 Task: Find connections with filter location Kushtia with filter topic #sharktankwith filter profile language Potuguese with filter current company PageGroup with filter school Patna Science College with filter industry Coal Mining with filter service category Copywriting with filter keywords title Test Scorer
Action: Mouse moved to (475, 95)
Screenshot: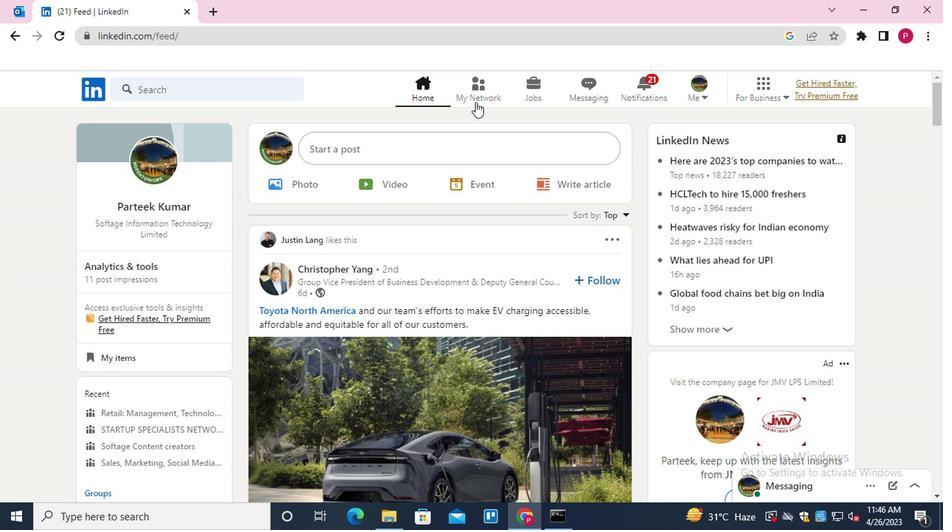 
Action: Mouse pressed left at (475, 95)
Screenshot: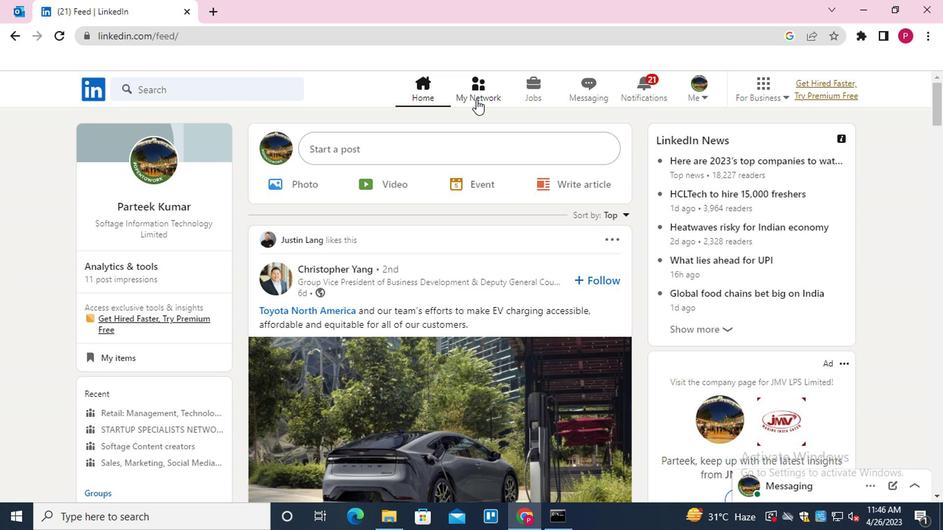 
Action: Mouse moved to (187, 168)
Screenshot: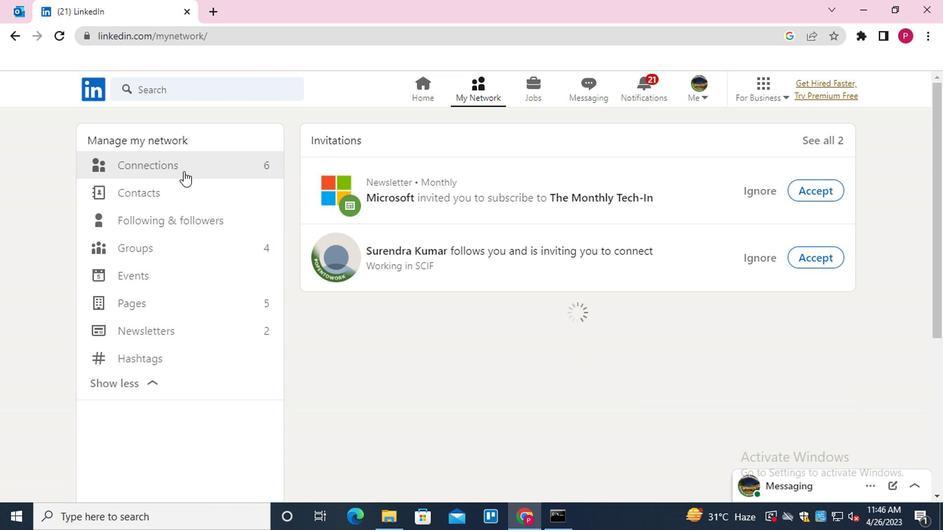 
Action: Mouse pressed left at (187, 168)
Screenshot: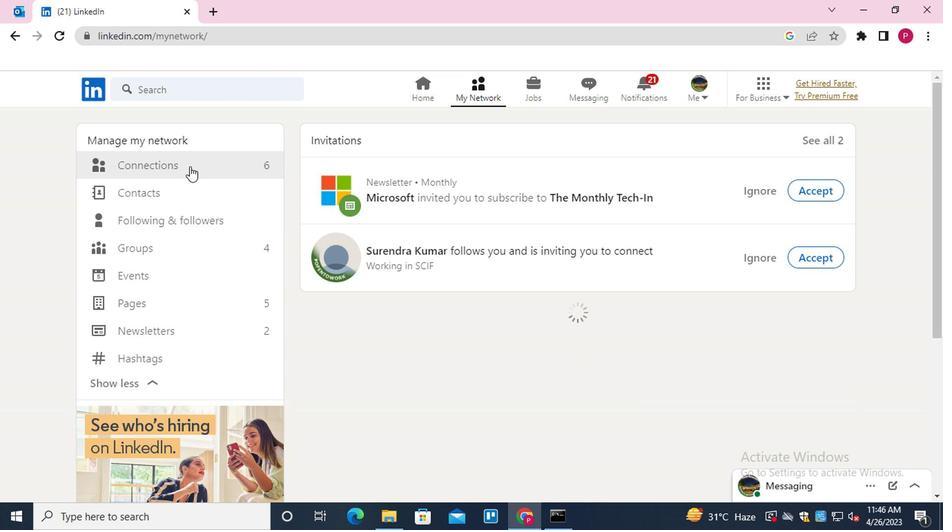 
Action: Mouse moved to (562, 163)
Screenshot: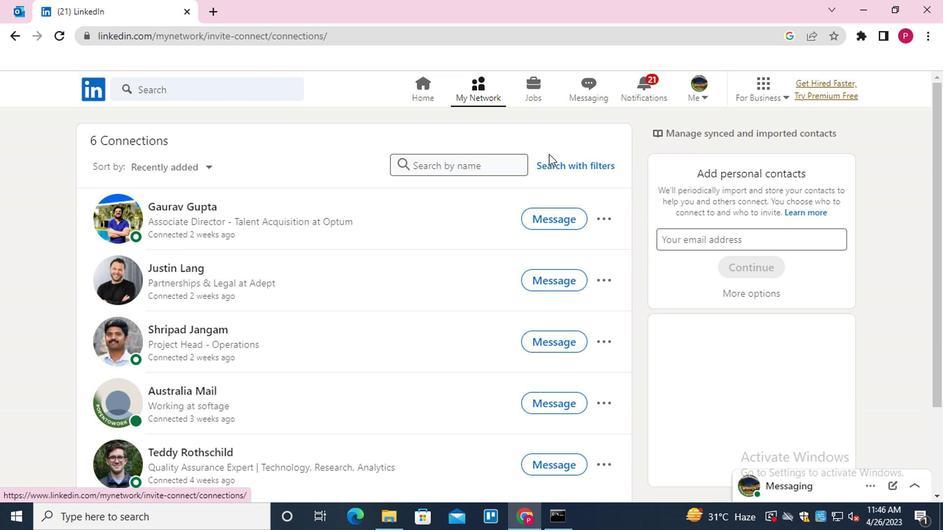 
Action: Mouse pressed left at (562, 163)
Screenshot: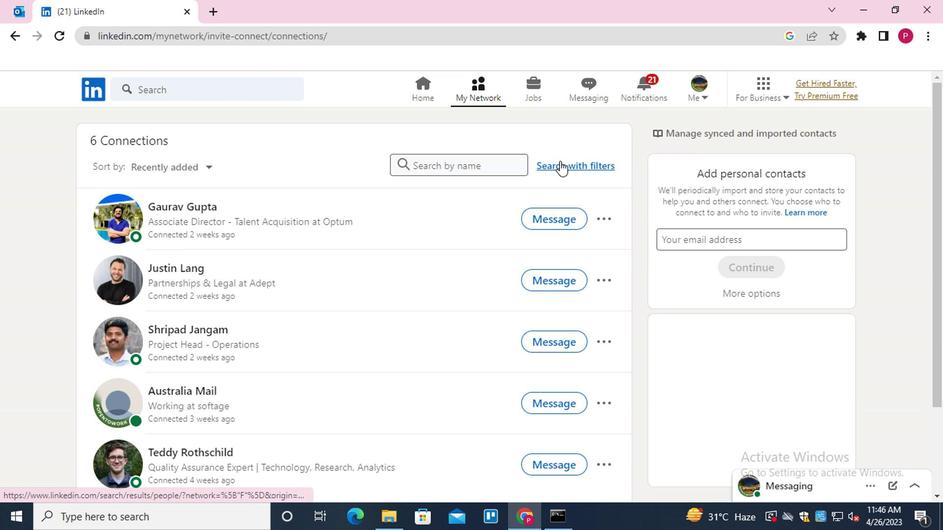 
Action: Mouse moved to (452, 130)
Screenshot: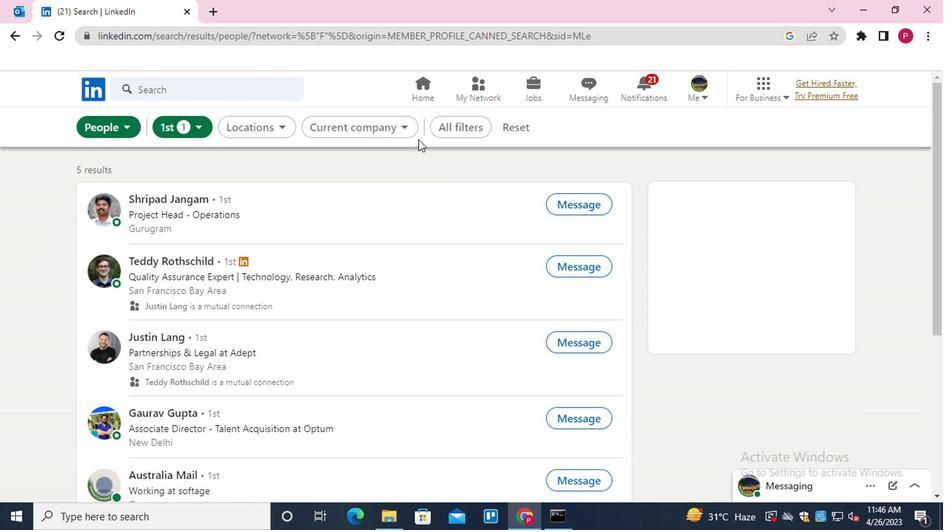 
Action: Mouse pressed left at (452, 130)
Screenshot: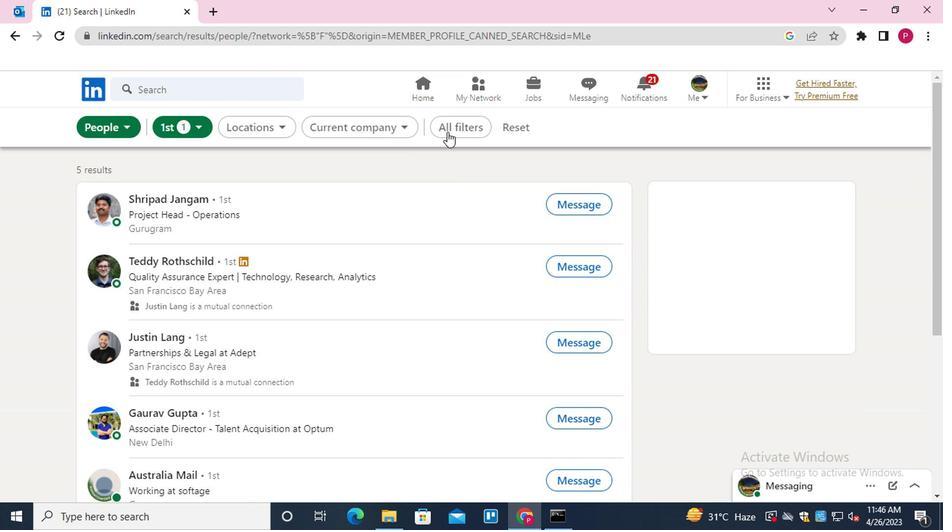
Action: Mouse moved to (737, 319)
Screenshot: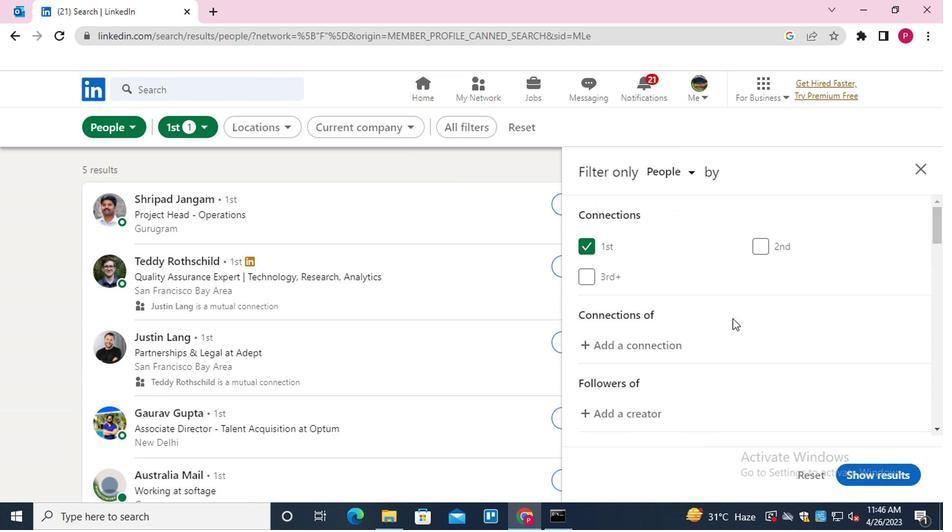 
Action: Mouse scrolled (737, 318) with delta (0, 0)
Screenshot: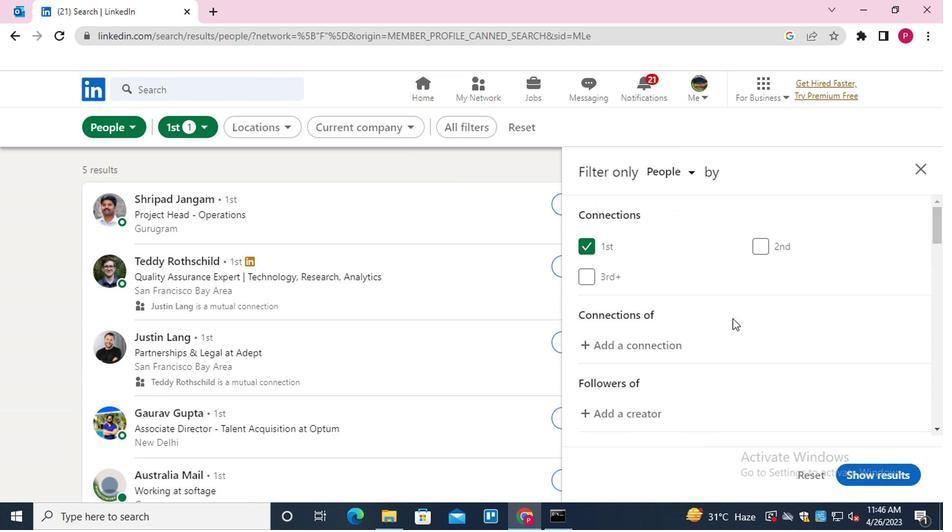 
Action: Mouse scrolled (737, 318) with delta (0, 0)
Screenshot: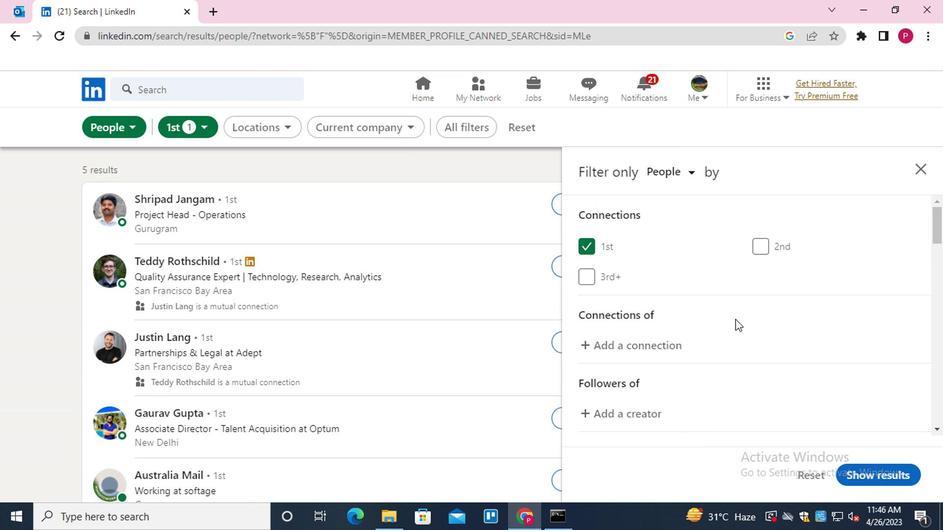 
Action: Mouse moved to (805, 375)
Screenshot: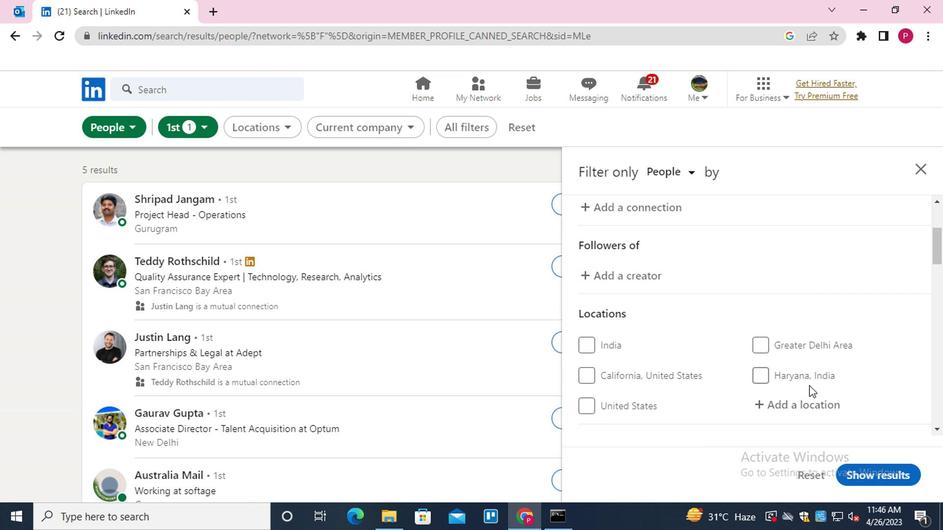 
Action: Mouse scrolled (805, 375) with delta (0, 0)
Screenshot: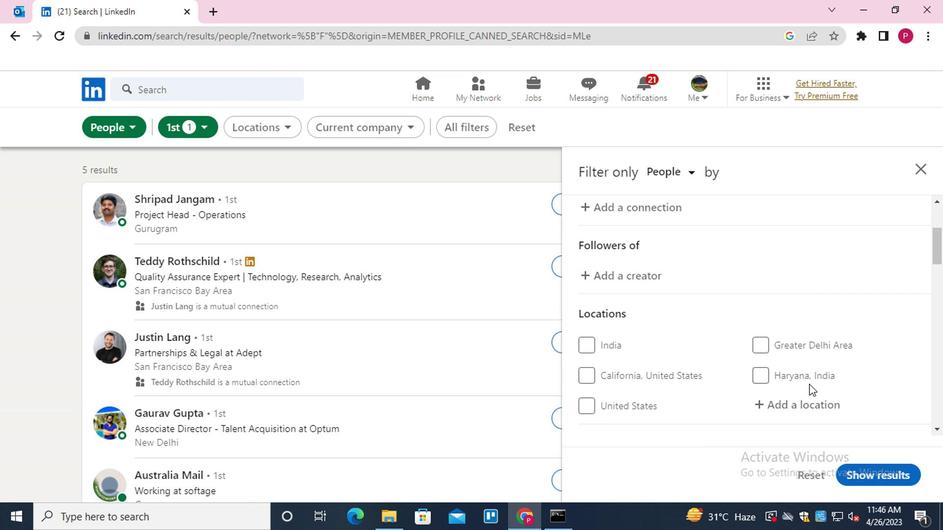 
Action: Mouse moved to (805, 371)
Screenshot: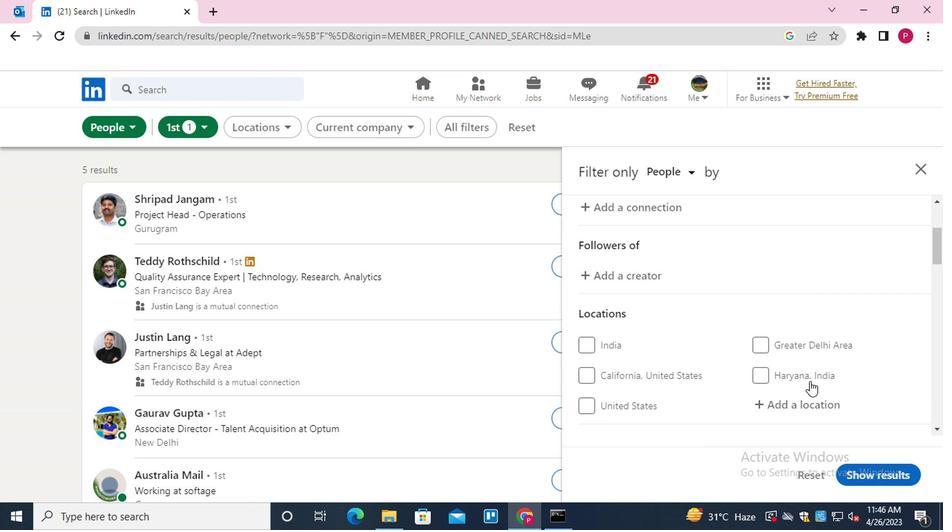 
Action: Mouse scrolled (805, 370) with delta (0, 0)
Screenshot: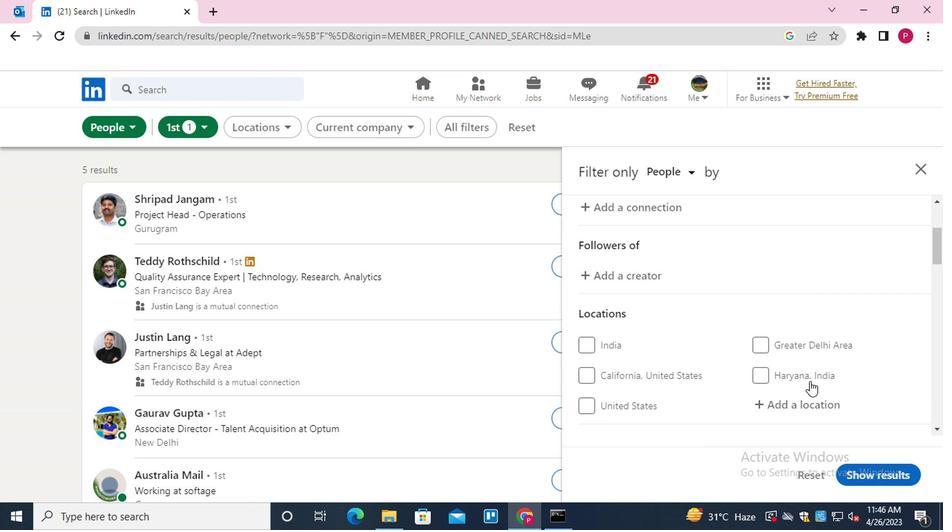 
Action: Mouse moved to (788, 263)
Screenshot: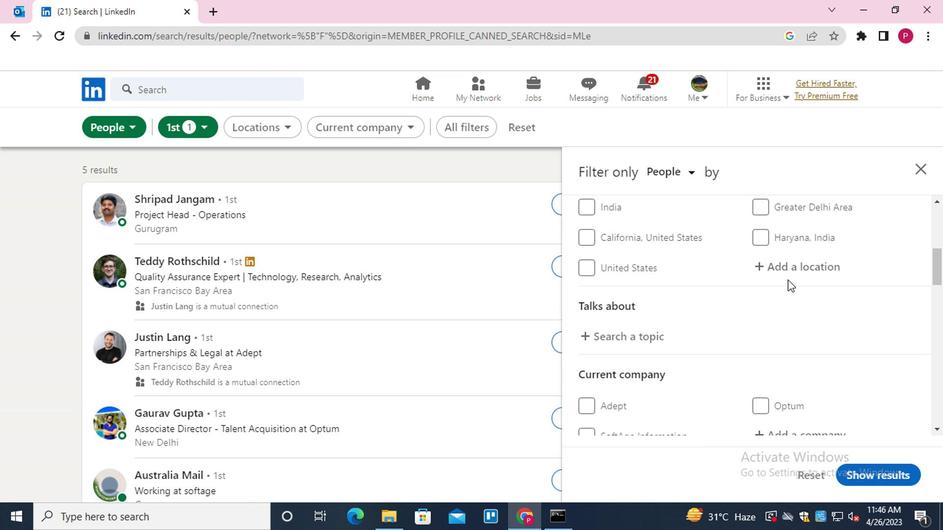 
Action: Mouse pressed left at (788, 263)
Screenshot: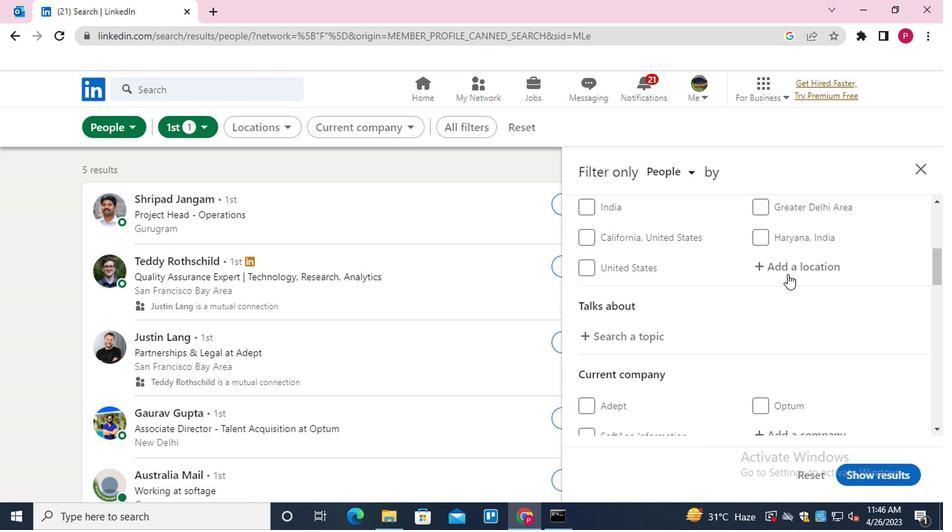 
Action: Mouse moved to (788, 263)
Screenshot: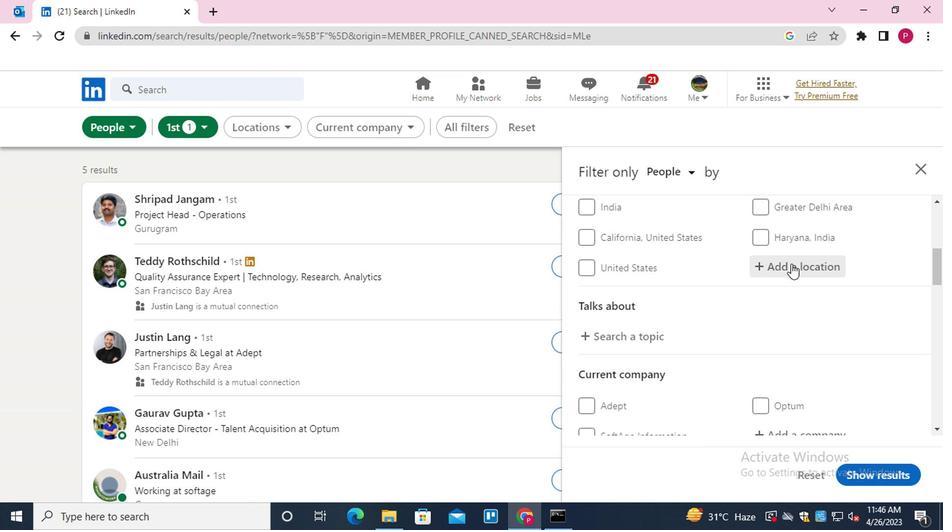 
Action: Key pressed <Key.shift><Key.shift>KUSHITA
Screenshot: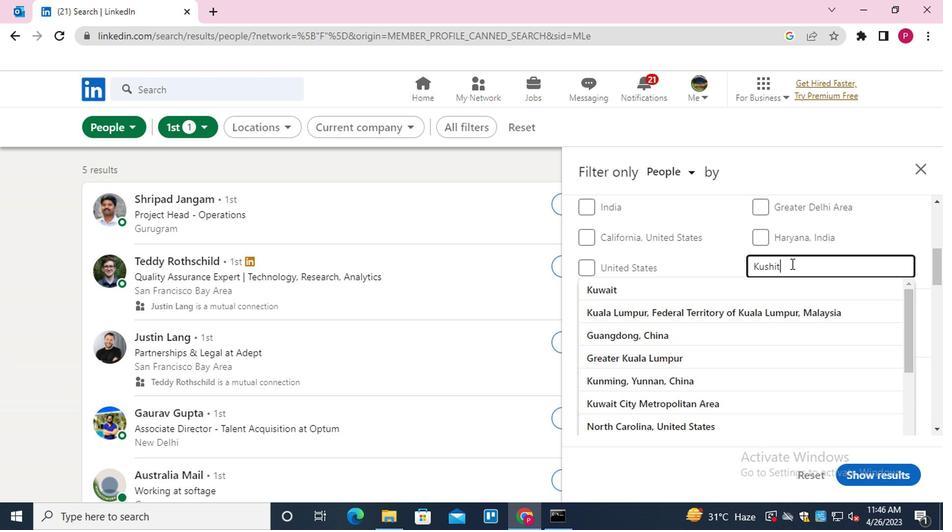 
Action: Mouse moved to (625, 338)
Screenshot: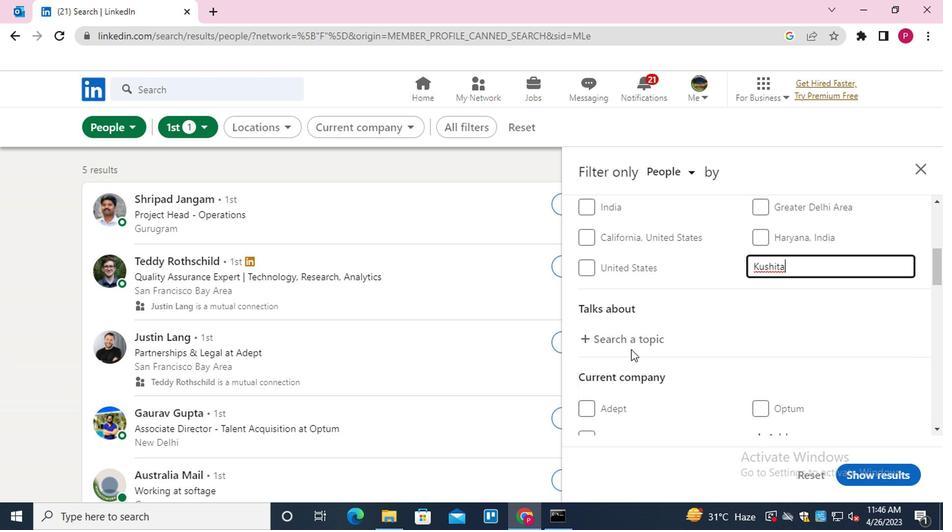 
Action: Mouse pressed left at (625, 338)
Screenshot: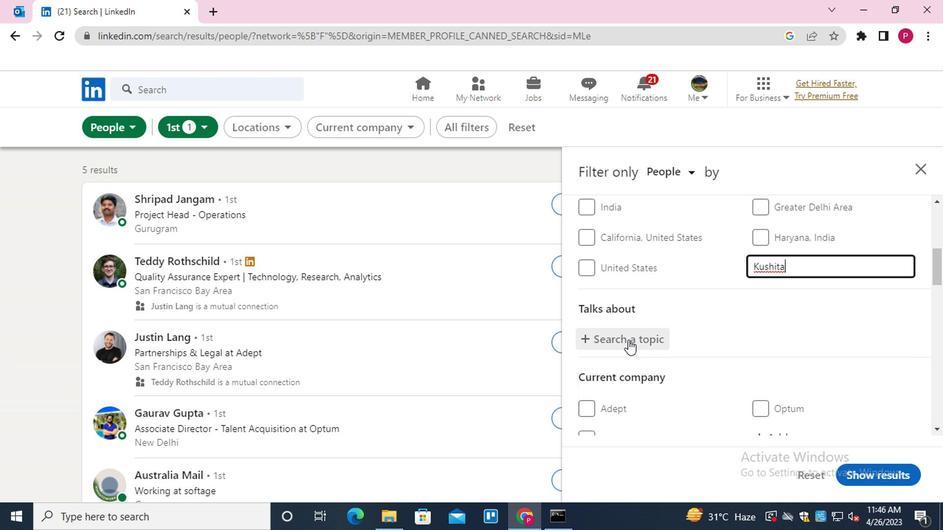 
Action: Key pressed SHARK<Key.down><Key.enter>
Screenshot: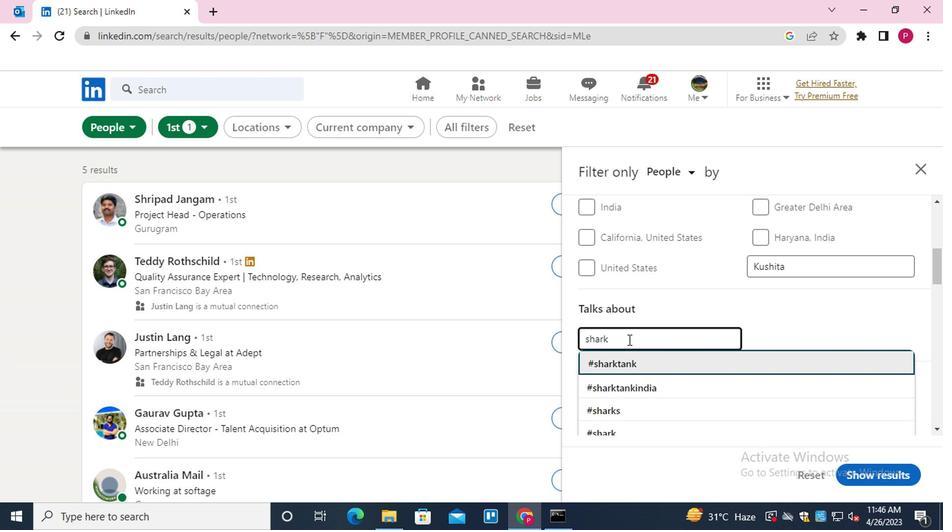 
Action: Mouse moved to (624, 336)
Screenshot: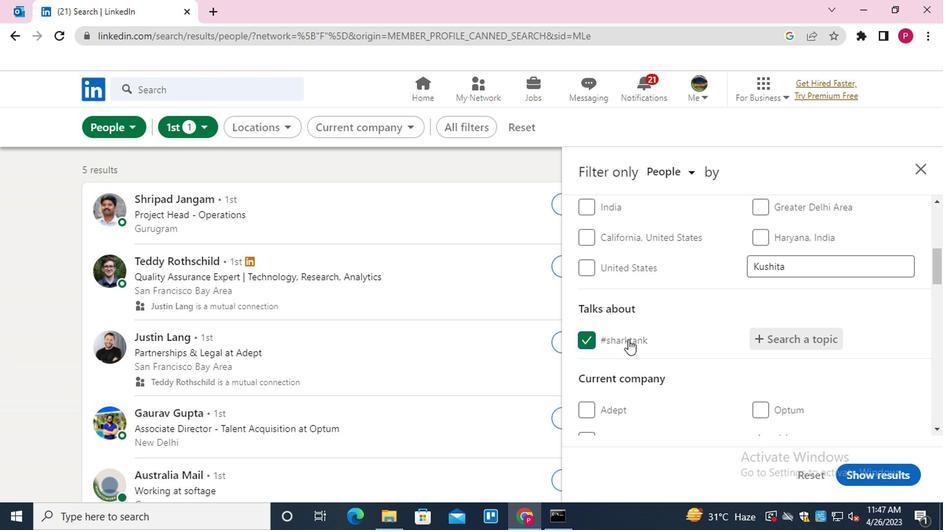 
Action: Mouse scrolled (624, 335) with delta (0, 0)
Screenshot: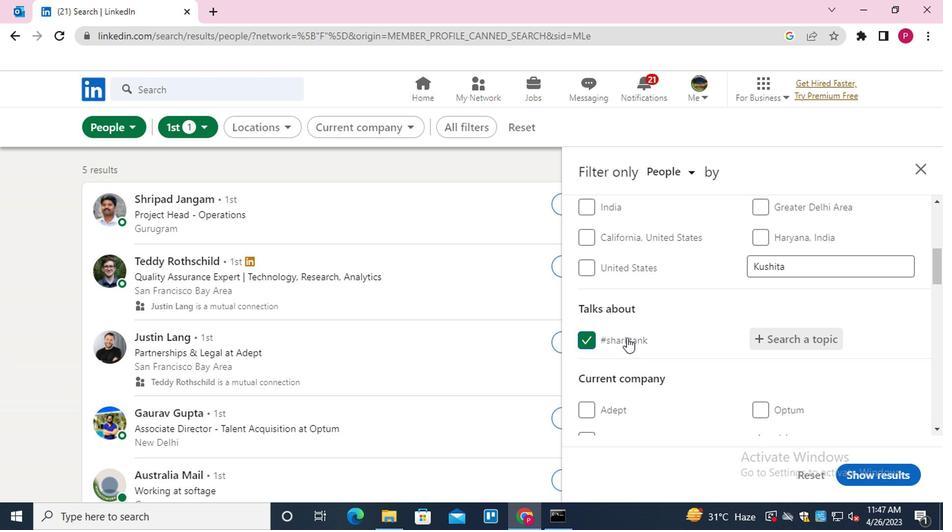 
Action: Mouse scrolled (624, 335) with delta (0, 0)
Screenshot: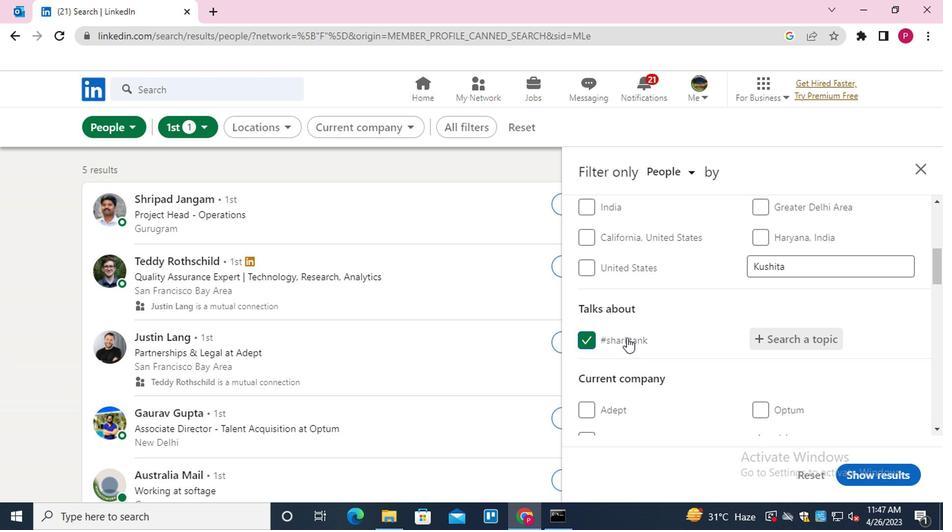
Action: Mouse moved to (786, 302)
Screenshot: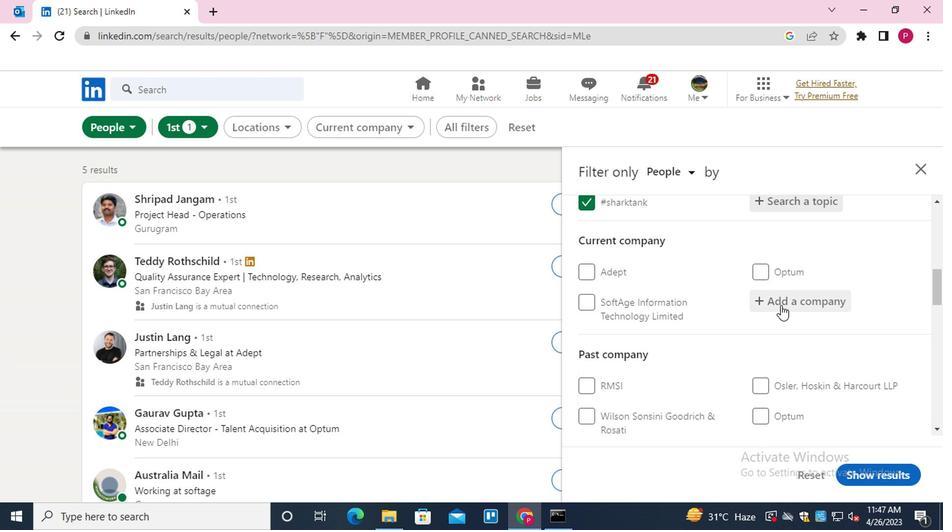 
Action: Mouse pressed left at (786, 302)
Screenshot: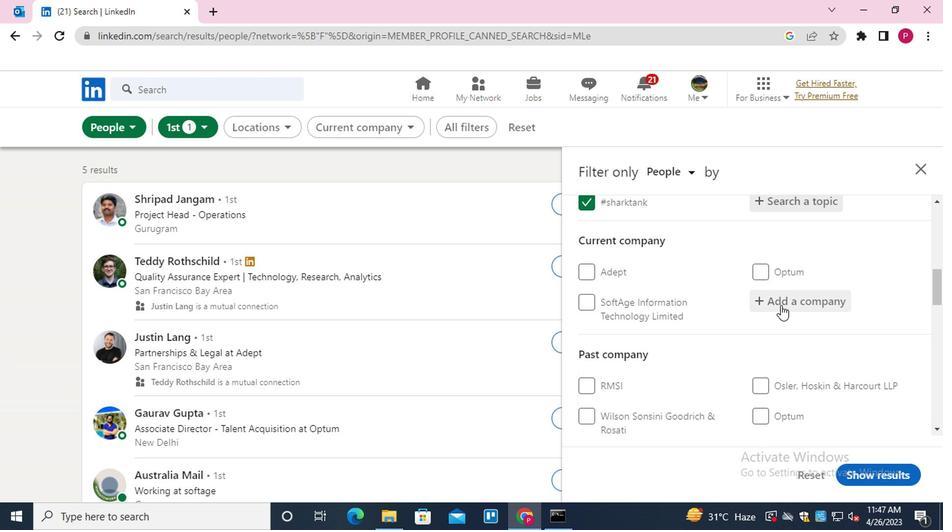 
Action: Mouse moved to (784, 303)
Screenshot: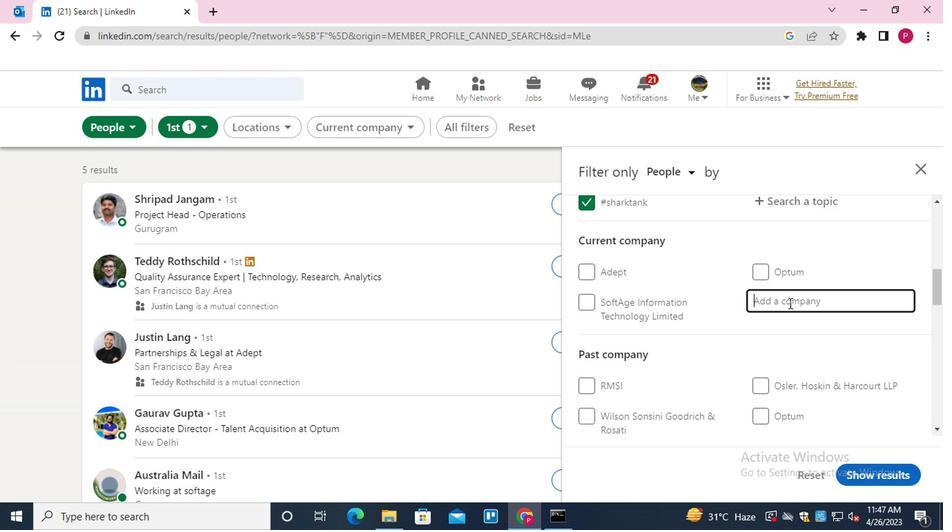
Action: Key pressed <Key.shift>PAGEGROUP<Key.down><Key.enter>
Screenshot: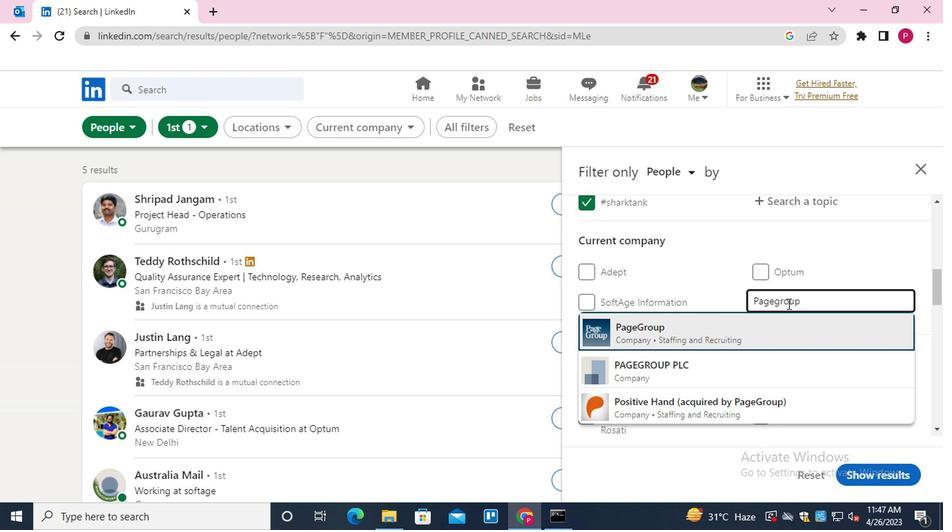 
Action: Mouse moved to (747, 300)
Screenshot: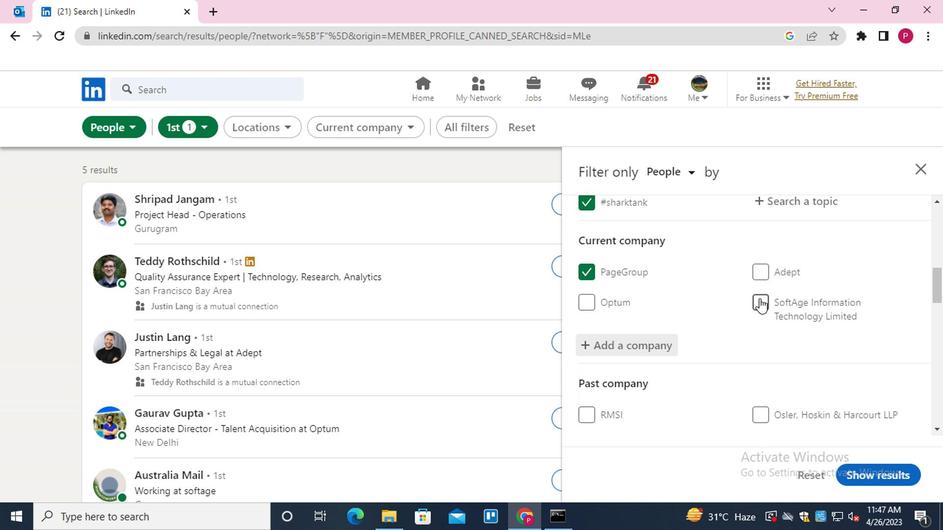 
Action: Mouse scrolled (747, 299) with delta (0, 0)
Screenshot: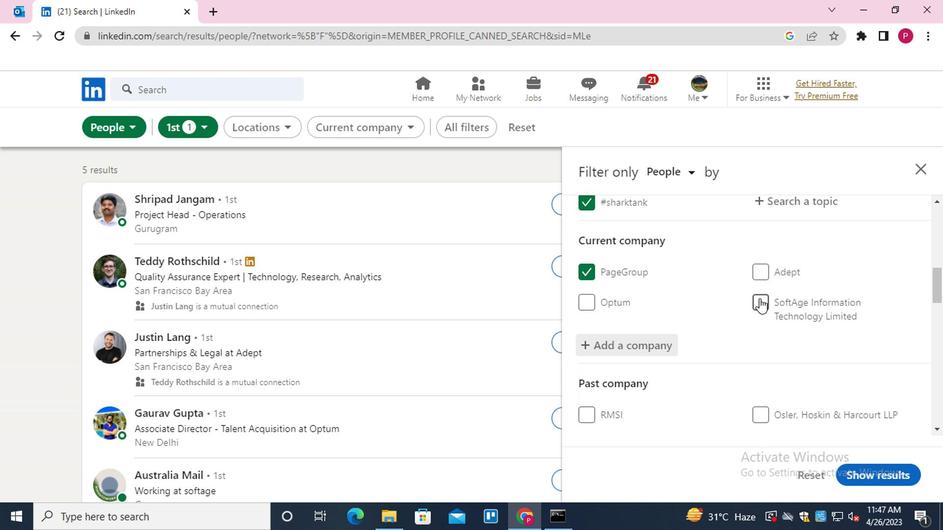 
Action: Mouse moved to (745, 303)
Screenshot: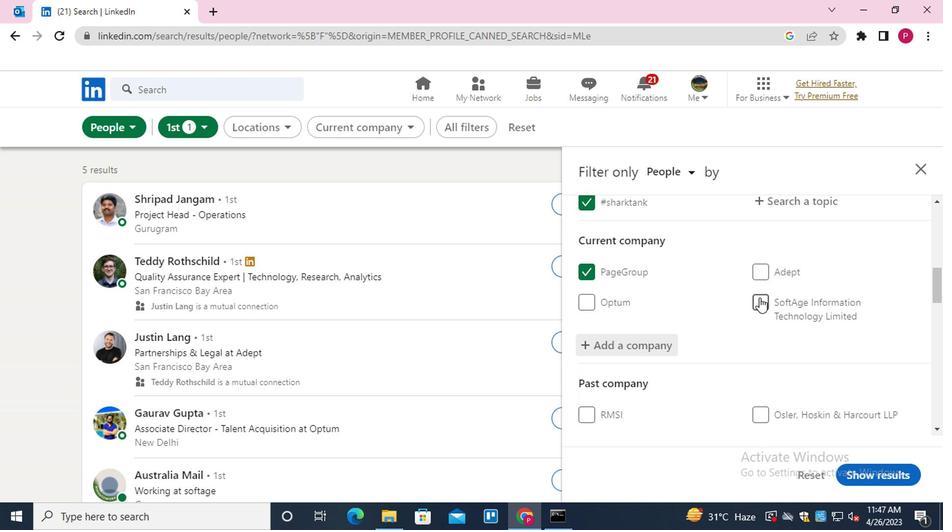 
Action: Mouse scrolled (745, 303) with delta (0, 0)
Screenshot: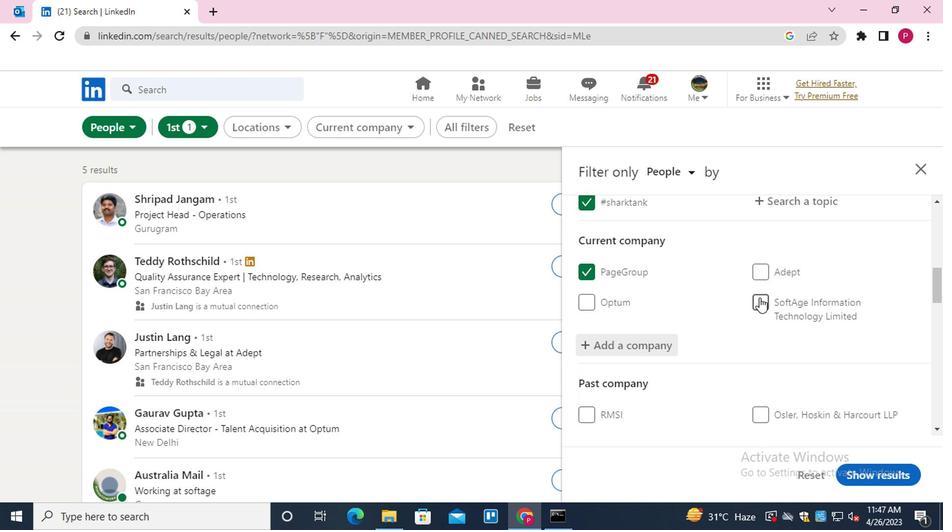 
Action: Mouse moved to (796, 352)
Screenshot: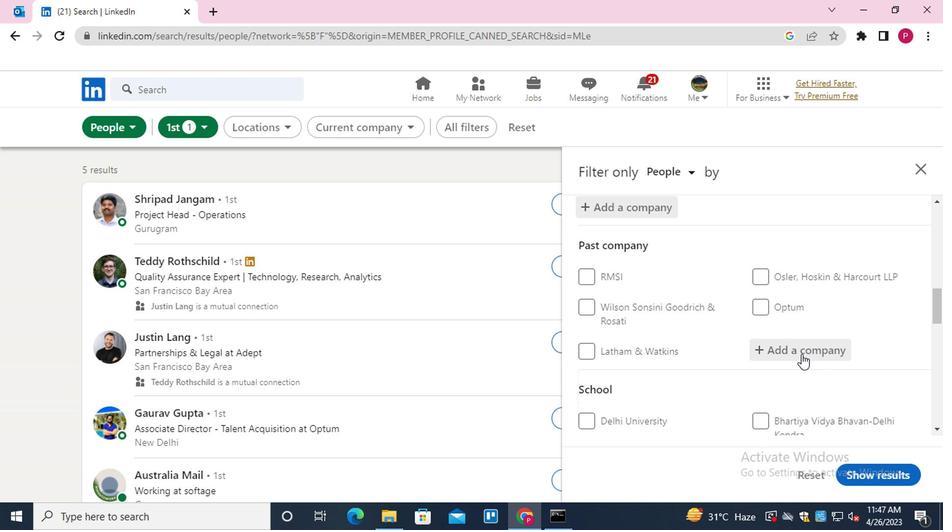 
Action: Mouse scrolled (796, 352) with delta (0, 0)
Screenshot: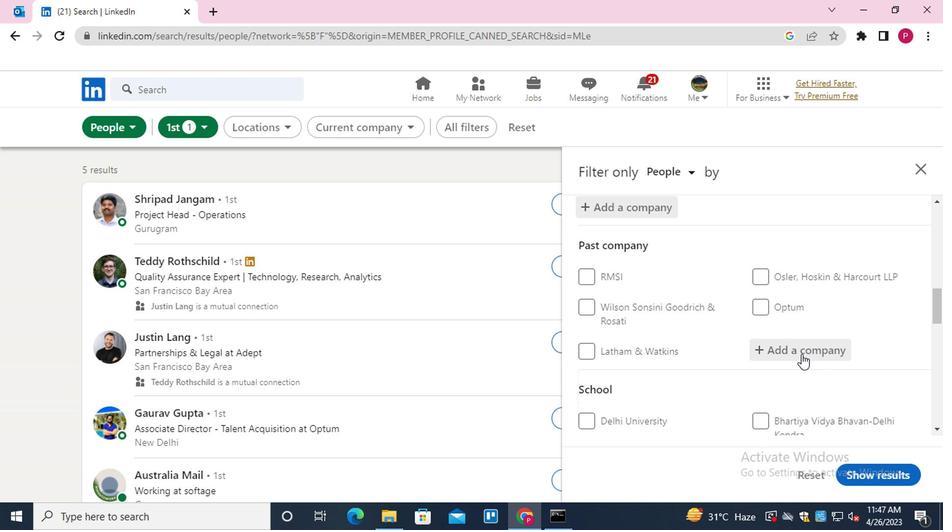 
Action: Mouse scrolled (796, 352) with delta (0, 0)
Screenshot: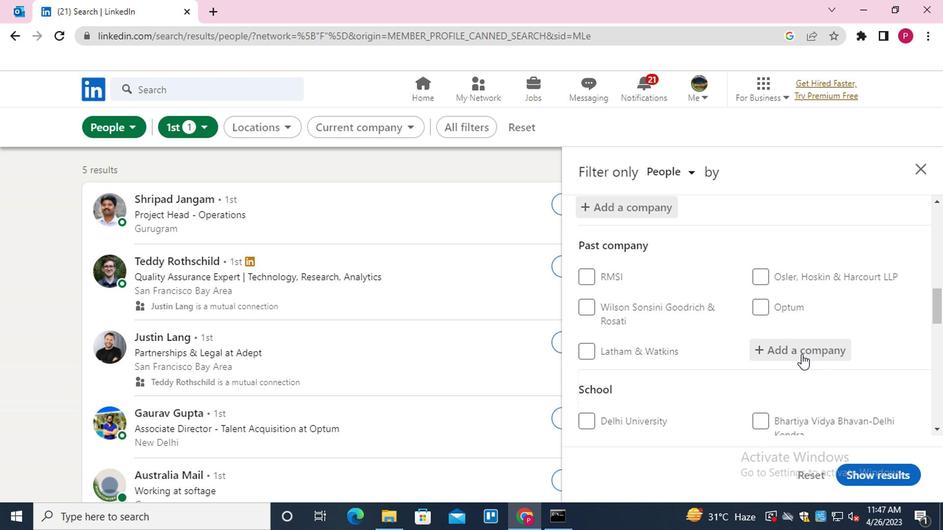 
Action: Mouse scrolled (796, 352) with delta (0, 0)
Screenshot: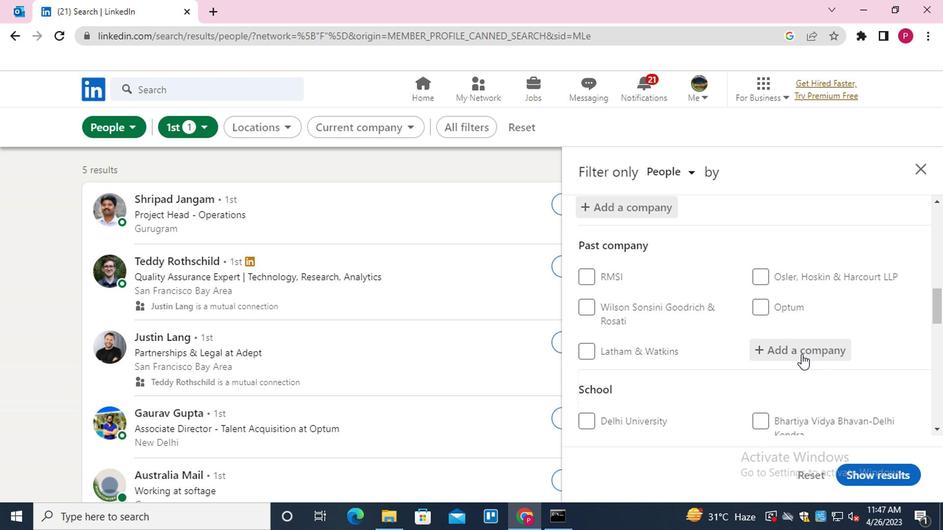 
Action: Mouse moved to (804, 301)
Screenshot: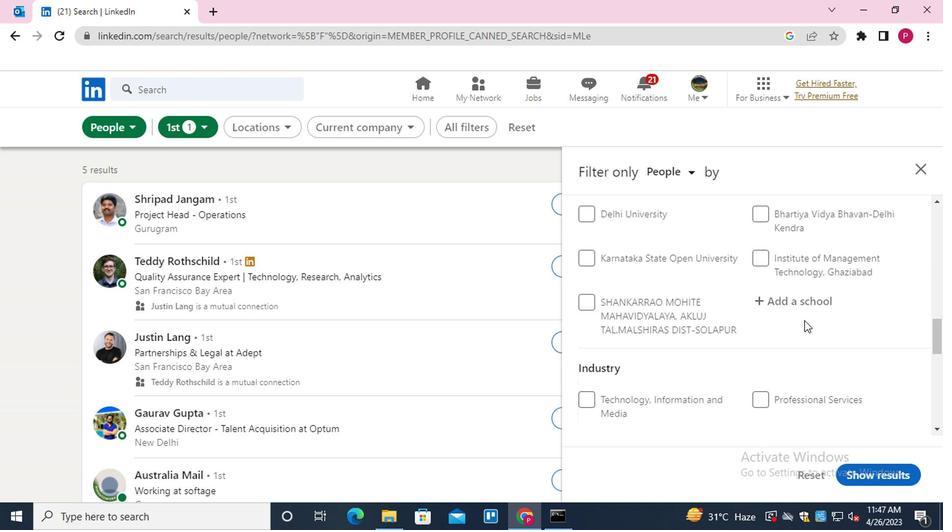 
Action: Mouse pressed left at (804, 301)
Screenshot: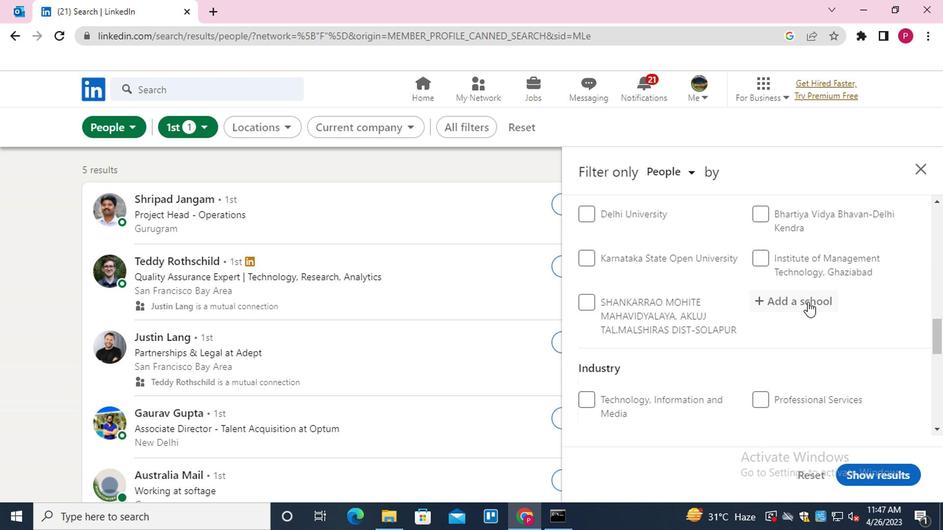 
Action: Mouse moved to (793, 303)
Screenshot: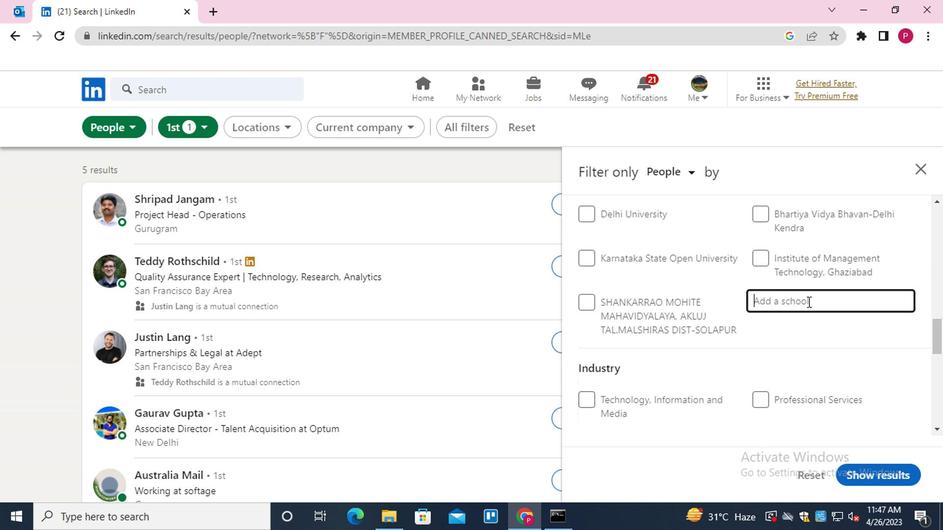 
Action: Mouse scrolled (793, 303) with delta (0, 0)
Screenshot: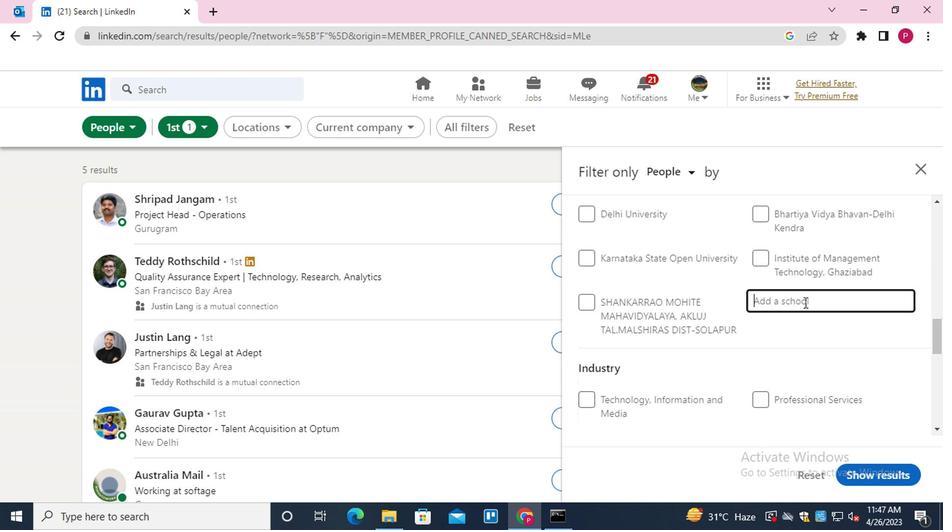 
Action: Key pressed <Key.shift>PATNA<Key.space><Key.shift>SCIENCE
Screenshot: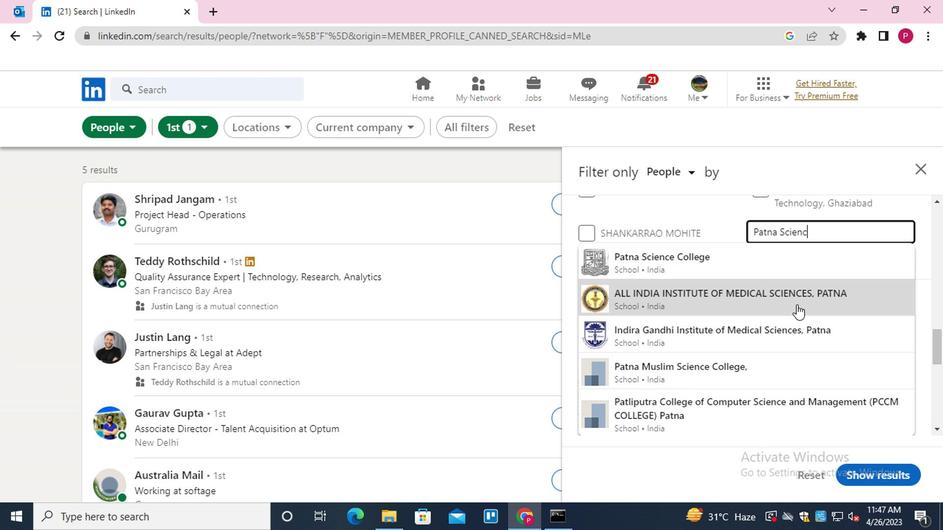
Action: Mouse moved to (753, 268)
Screenshot: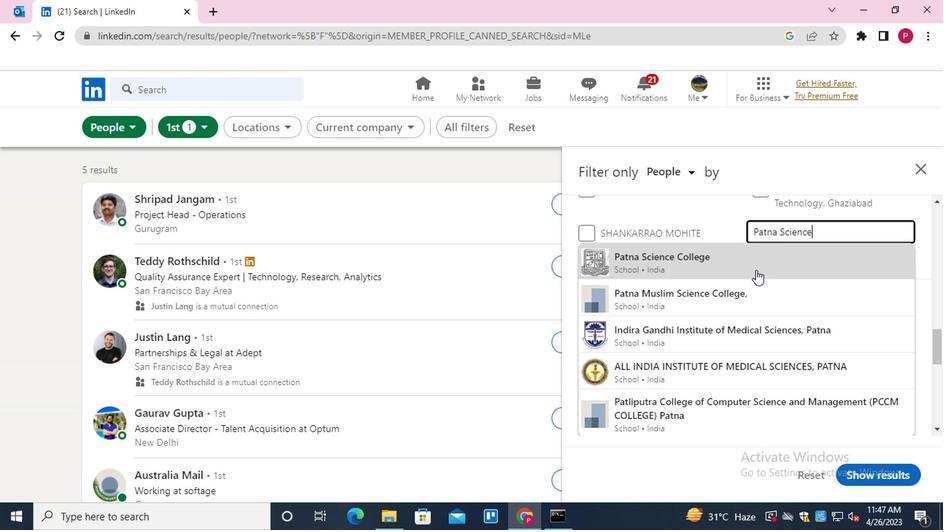 
Action: Mouse pressed left at (753, 268)
Screenshot: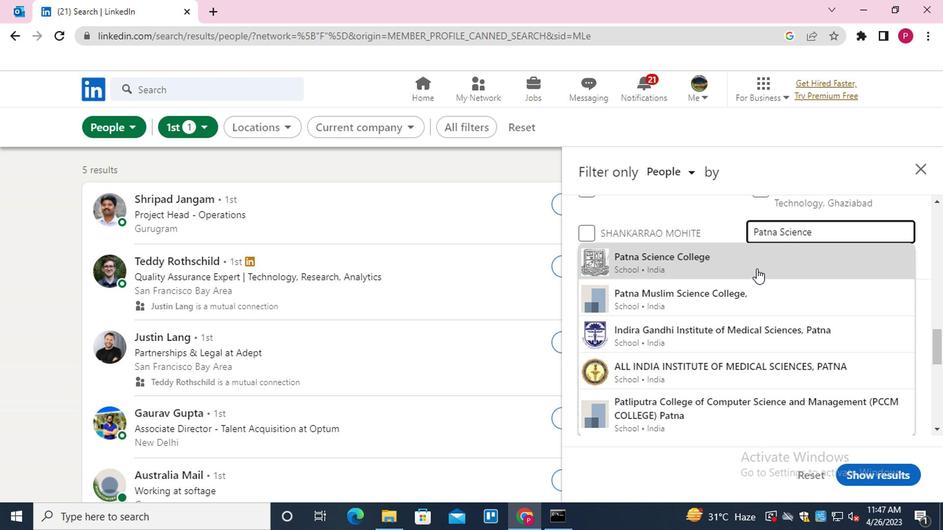
Action: Mouse moved to (675, 290)
Screenshot: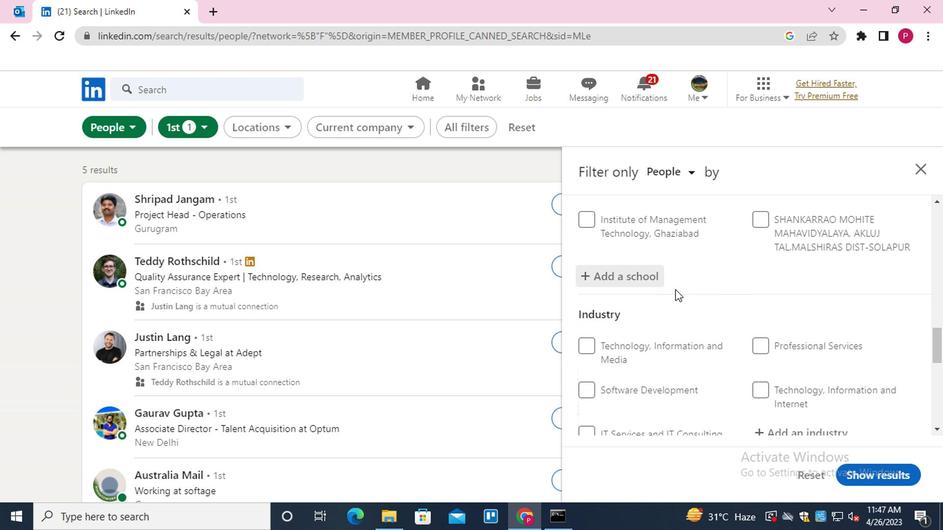 
Action: Mouse scrolled (675, 289) with delta (0, 0)
Screenshot: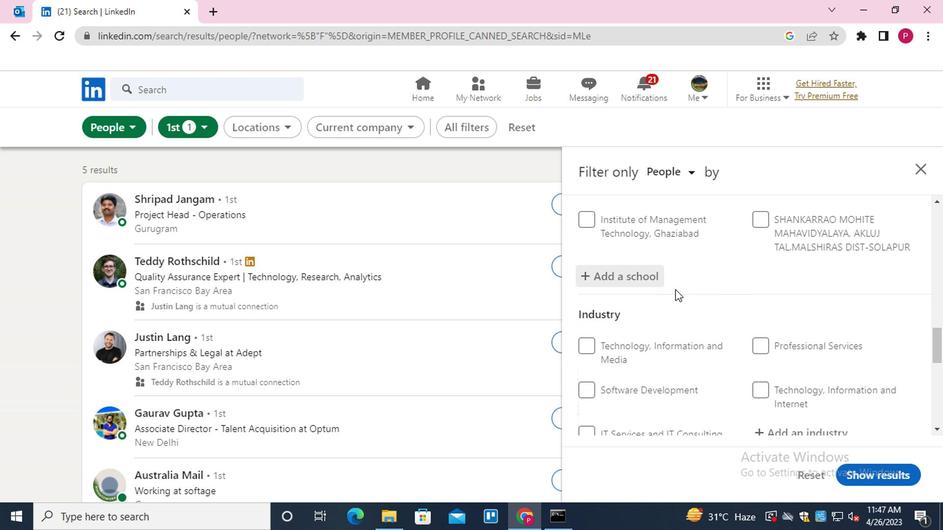 
Action: Mouse moved to (677, 292)
Screenshot: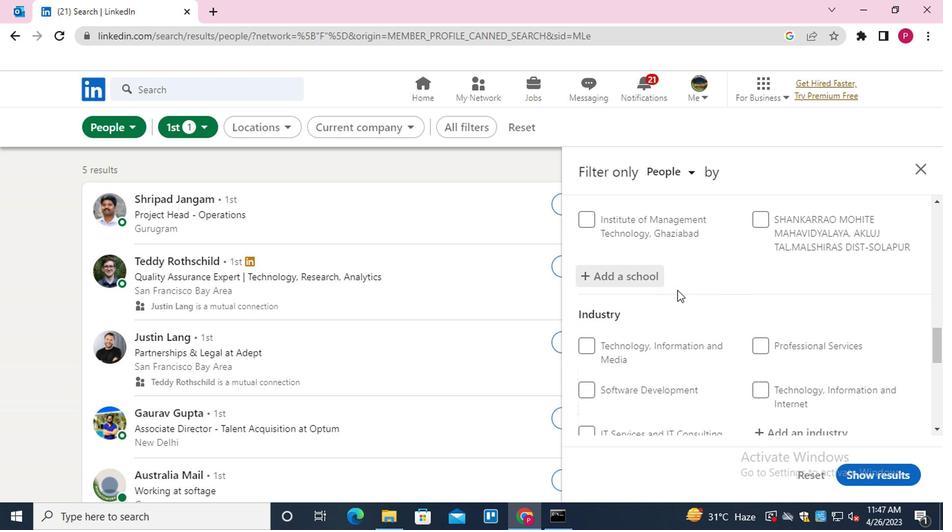 
Action: Mouse scrolled (677, 292) with delta (0, 0)
Screenshot: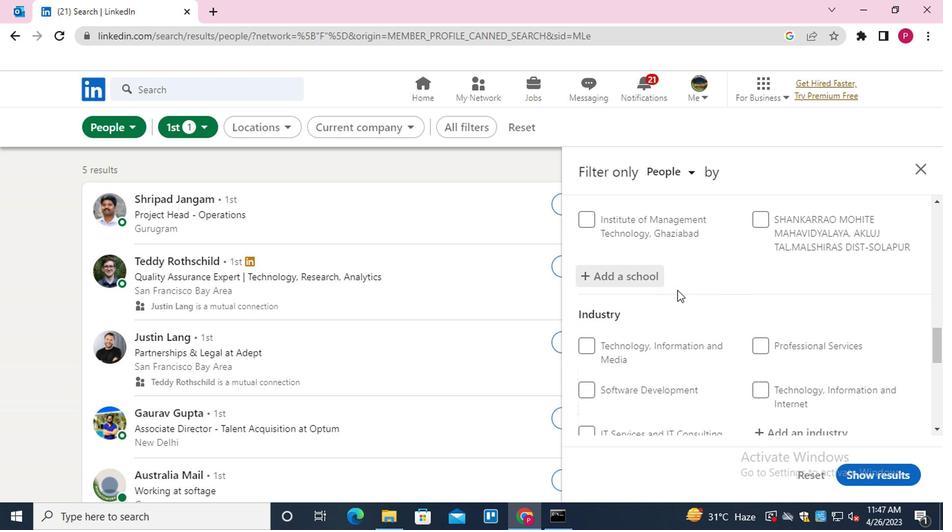 
Action: Mouse moved to (680, 294)
Screenshot: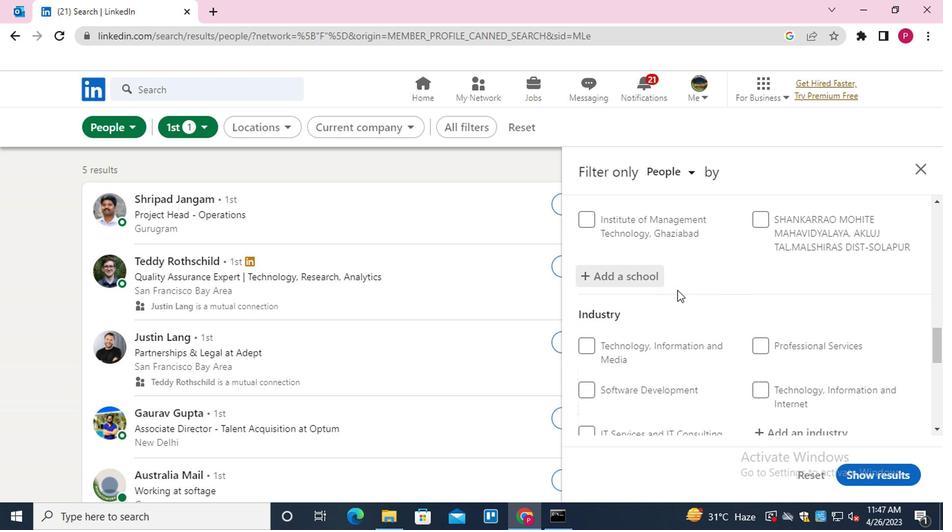 
Action: Mouse scrolled (680, 293) with delta (0, 0)
Screenshot: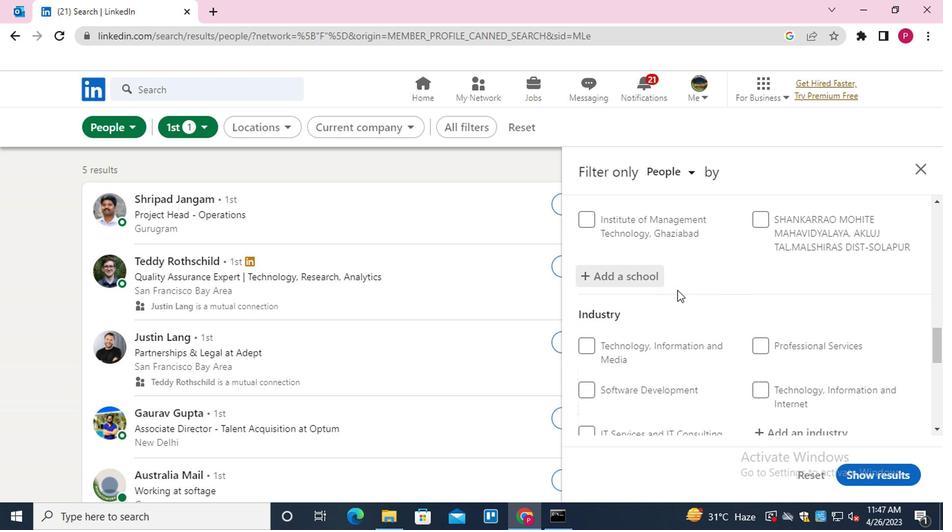 
Action: Mouse moved to (795, 233)
Screenshot: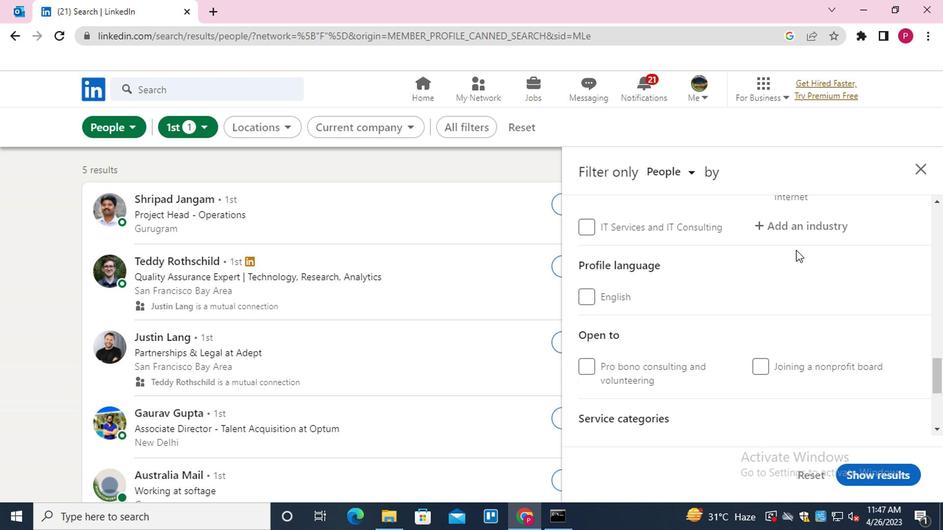 
Action: Mouse pressed left at (795, 233)
Screenshot: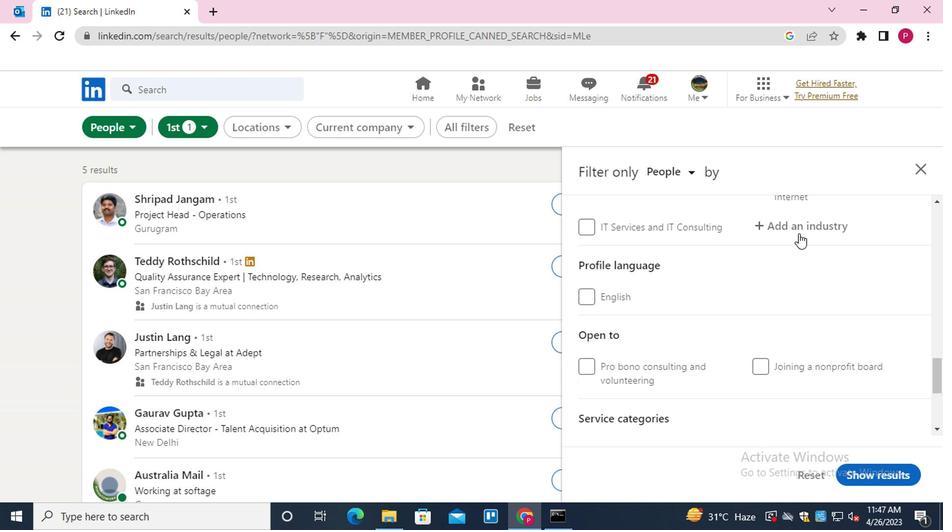 
Action: Key pressed <Key.shift>COAL<Key.down><Key.down><Key.enter>
Screenshot: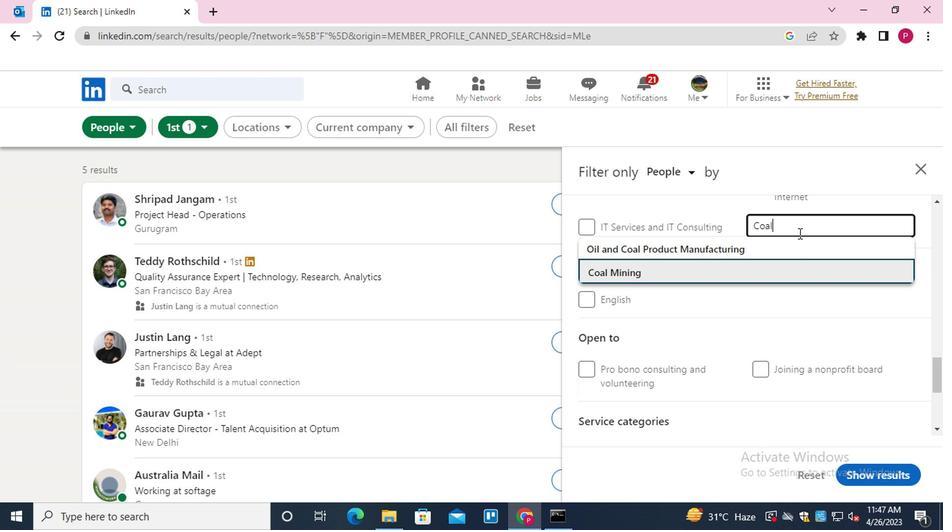 
Action: Mouse moved to (781, 257)
Screenshot: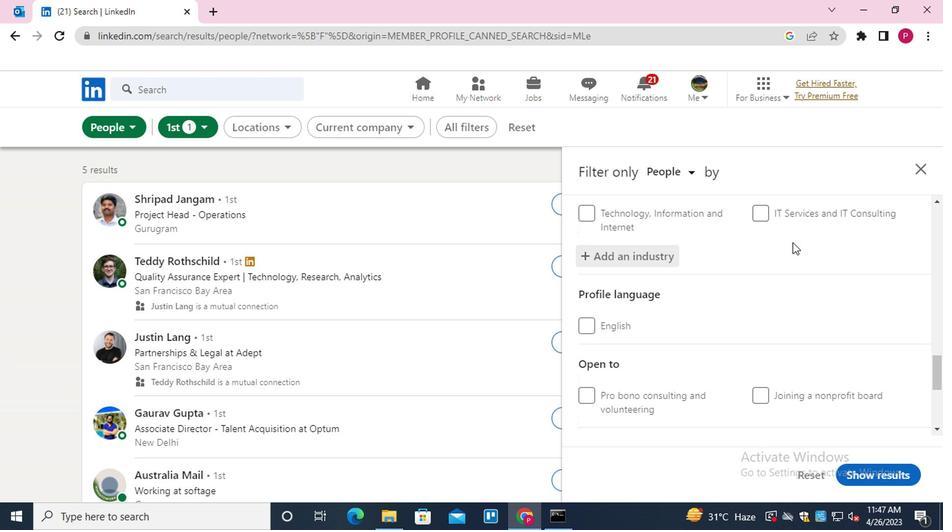 
Action: Mouse scrolled (781, 256) with delta (0, 0)
Screenshot: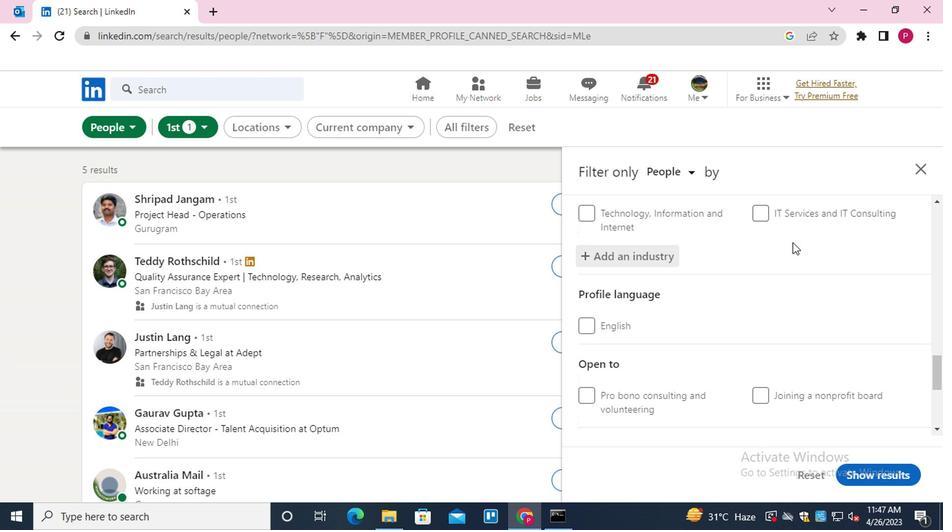 
Action: Mouse moved to (615, 267)
Screenshot: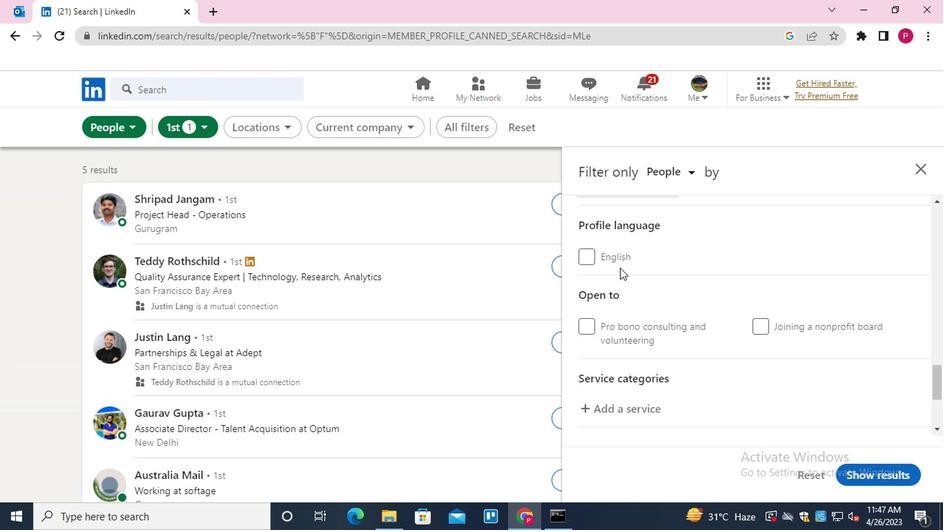 
Action: Mouse scrolled (615, 266) with delta (0, 0)
Screenshot: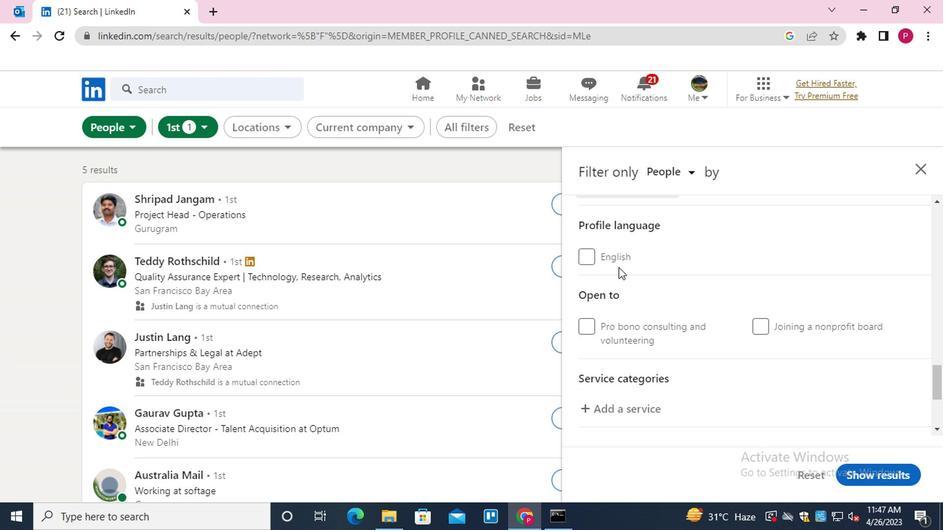 
Action: Mouse scrolled (615, 266) with delta (0, 0)
Screenshot: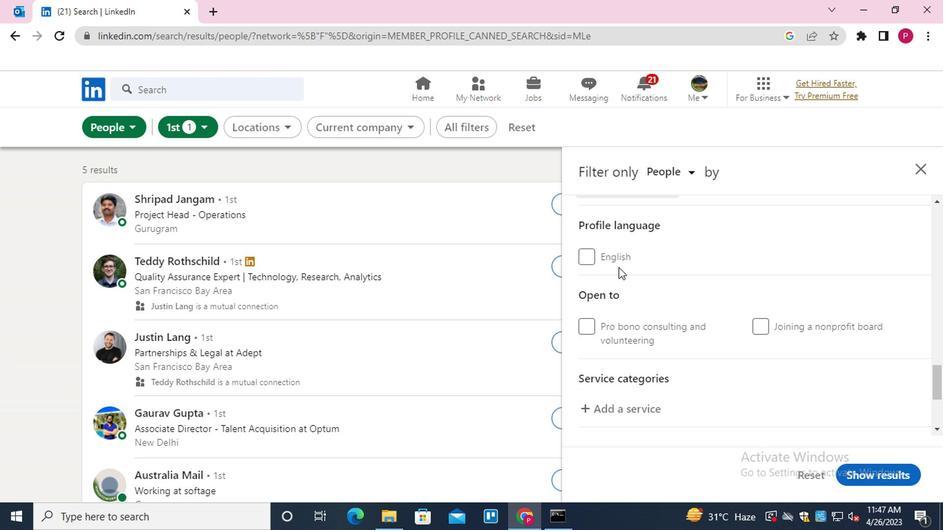 
Action: Mouse moved to (625, 269)
Screenshot: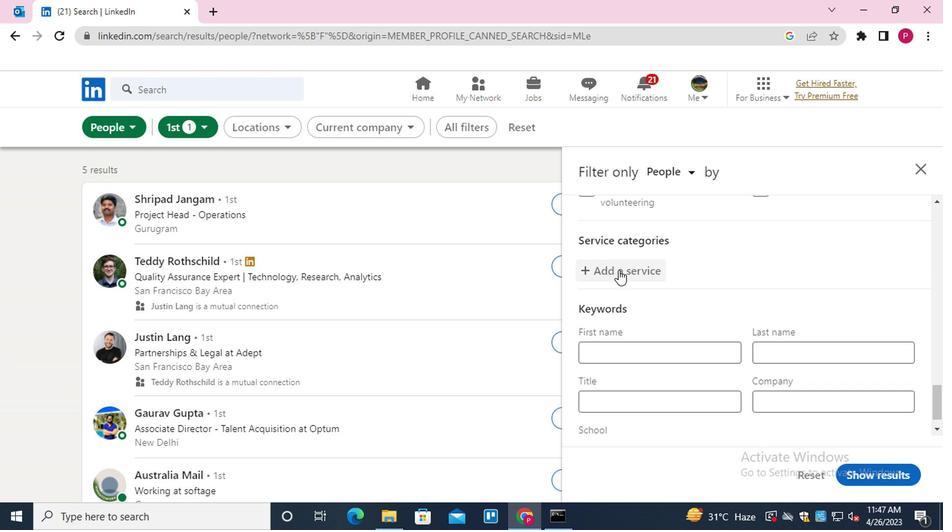 
Action: Mouse pressed left at (625, 269)
Screenshot: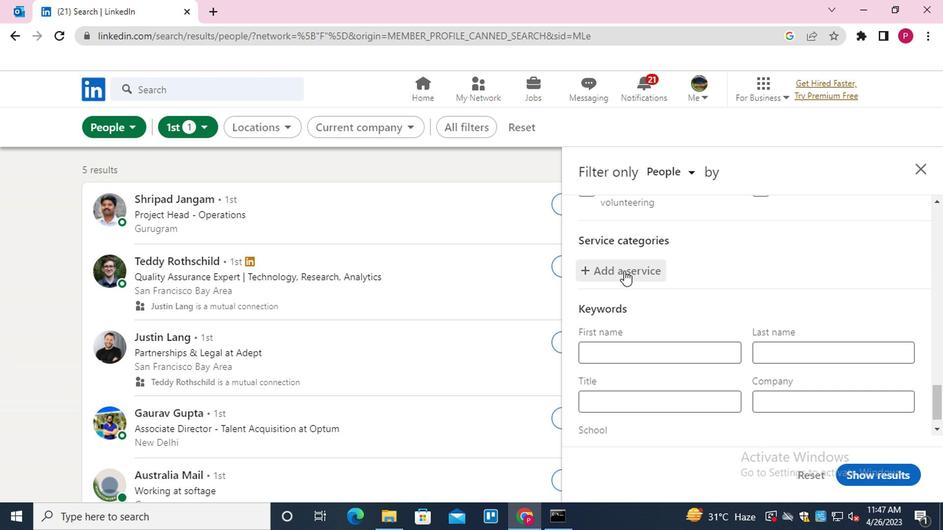 
Action: Key pressed <Key.shift>COPYWRI<Key.down><Key.enter>
Screenshot: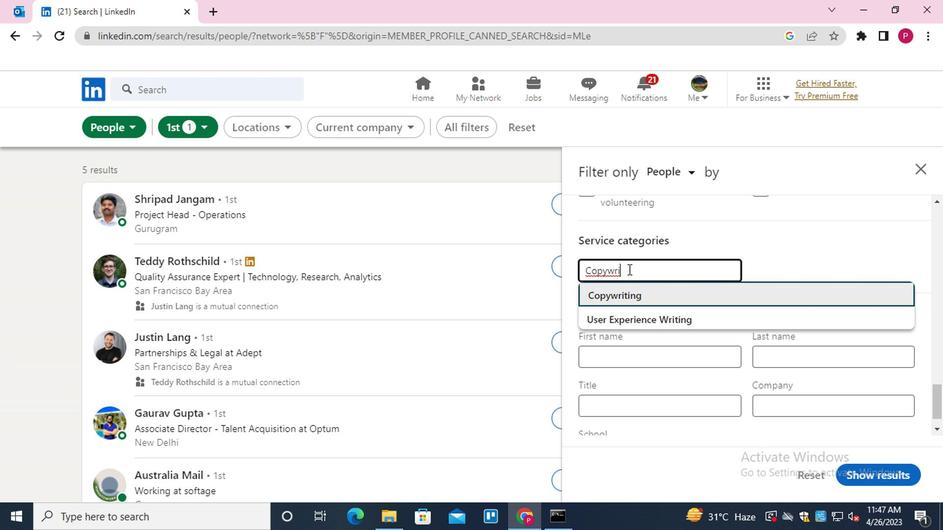 
Action: Mouse moved to (636, 285)
Screenshot: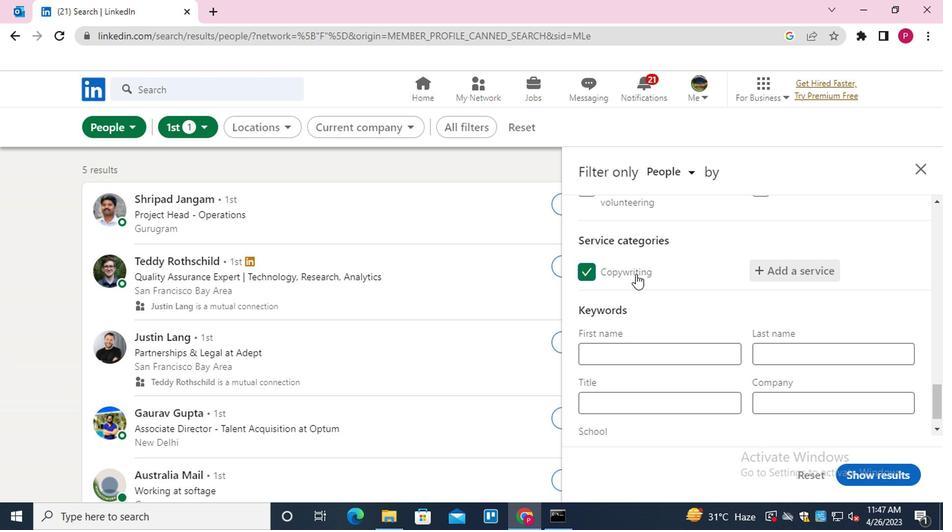 
Action: Mouse scrolled (636, 285) with delta (0, 0)
Screenshot: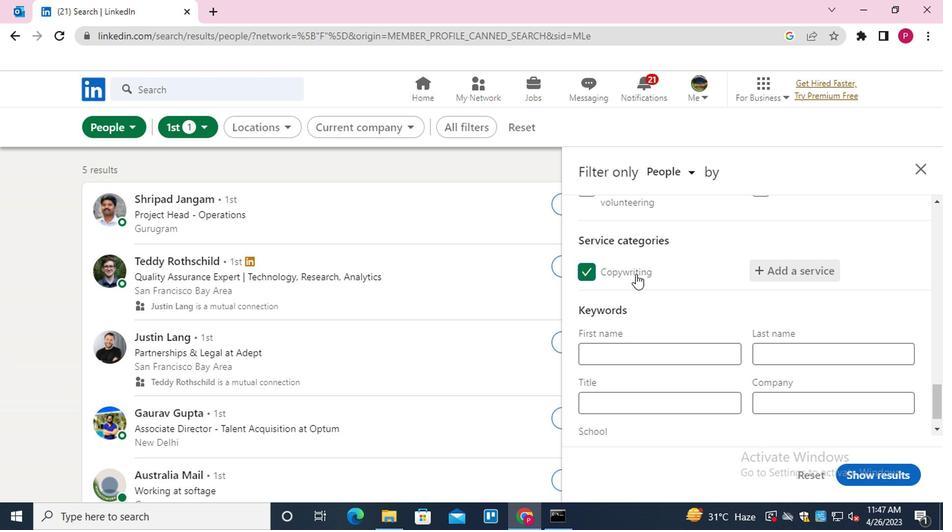 
Action: Mouse moved to (632, 291)
Screenshot: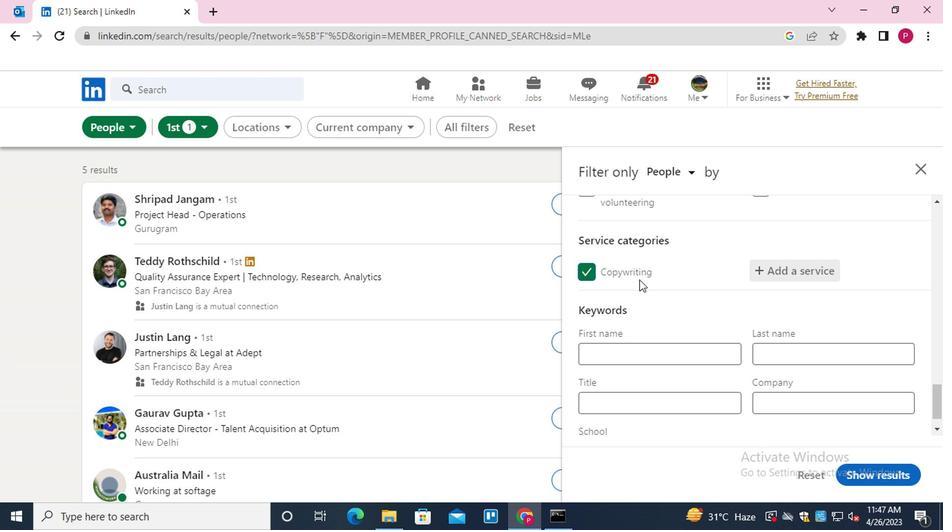 
Action: Mouse scrolled (632, 290) with delta (0, 0)
Screenshot: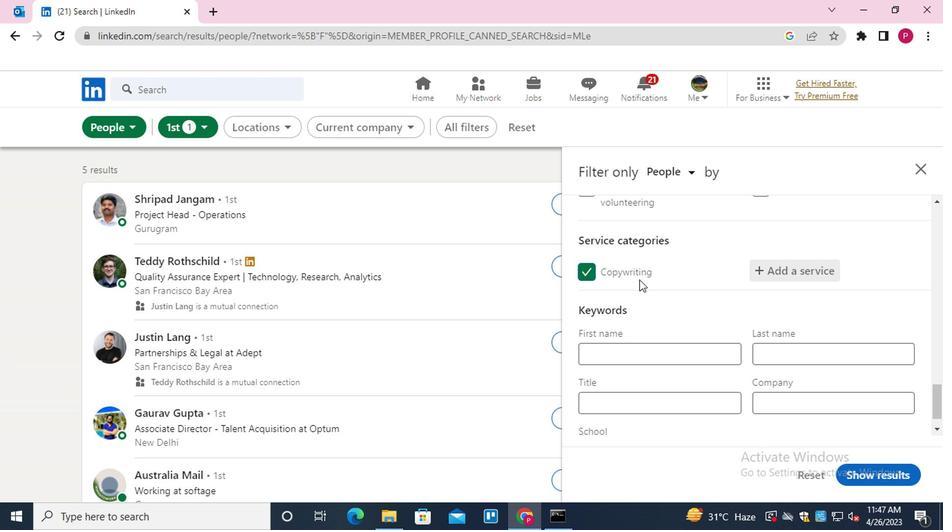 
Action: Mouse moved to (631, 296)
Screenshot: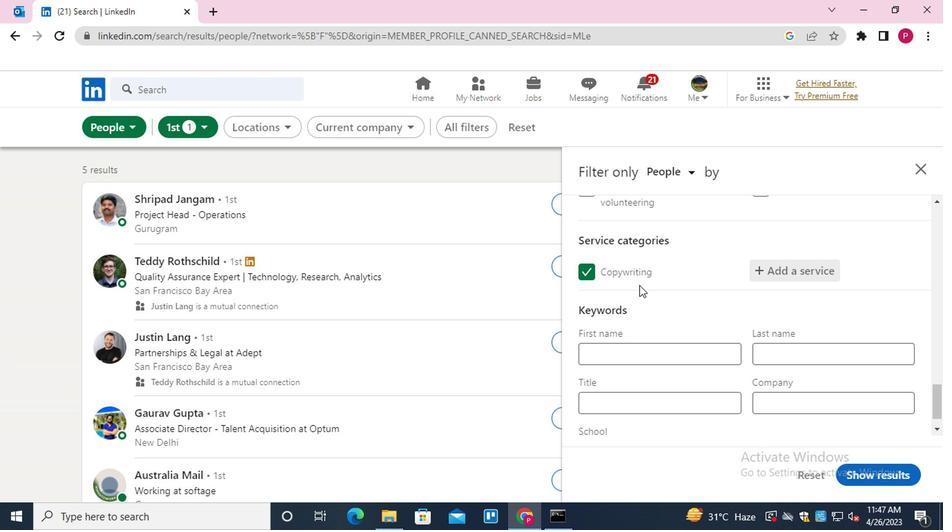 
Action: Mouse scrolled (631, 295) with delta (0, 0)
Screenshot: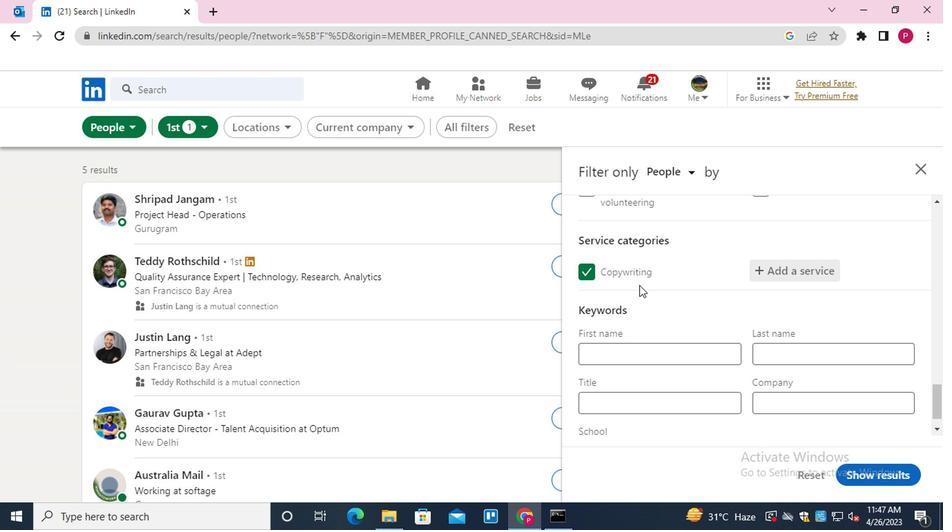 
Action: Mouse moved to (636, 372)
Screenshot: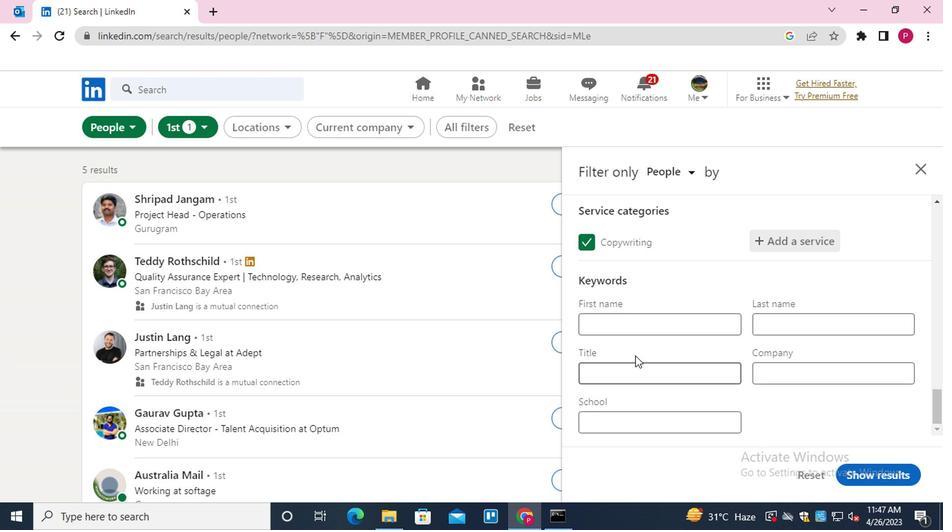 
Action: Mouse pressed left at (636, 372)
Screenshot: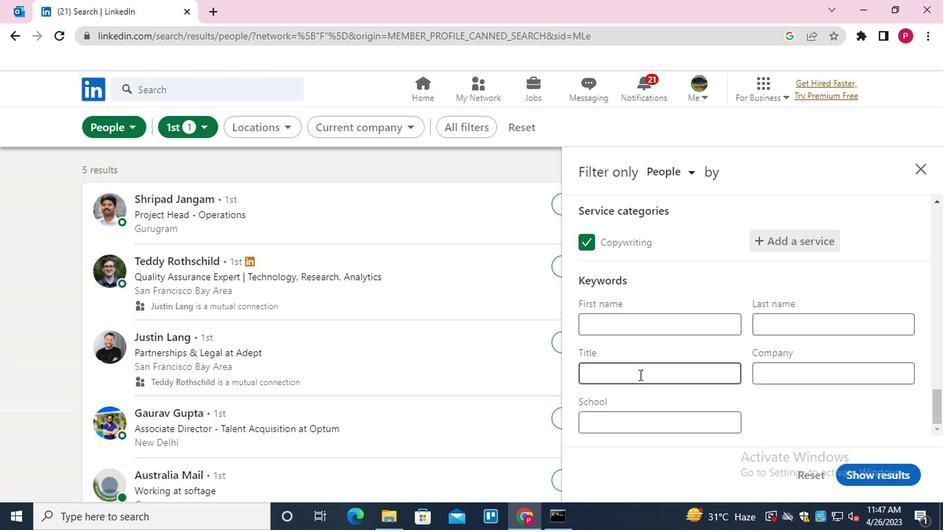 
Action: Mouse moved to (624, 345)
Screenshot: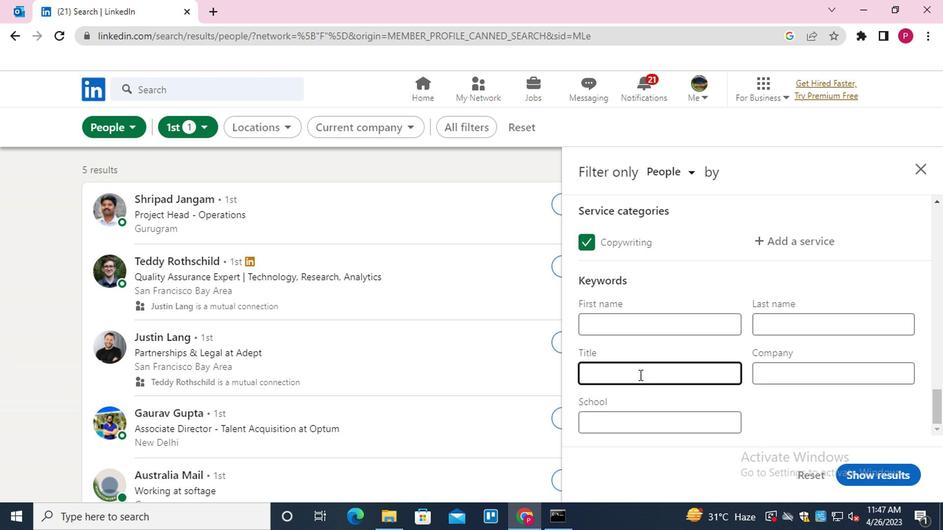 
Action: Key pressed <Key.shift>TEST<Key.space><Key.shift>SCORE
Screenshot: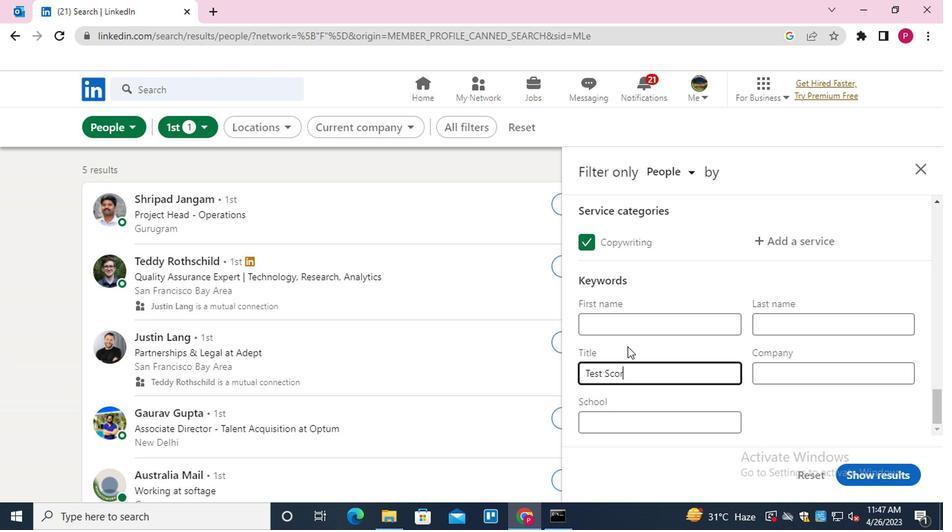 
Action: Mouse moved to (870, 468)
Screenshot: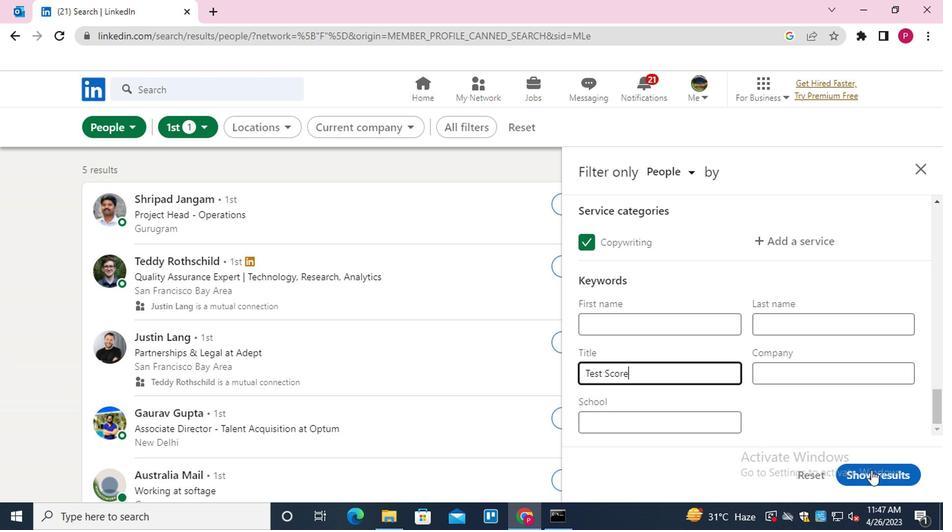 
Action: Mouse pressed left at (870, 468)
Screenshot: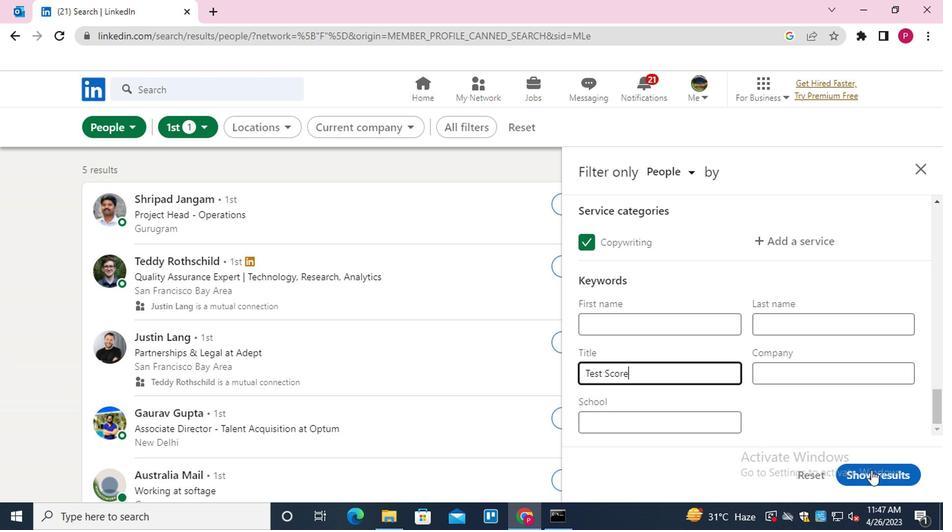 
Action: Mouse moved to (356, 308)
Screenshot: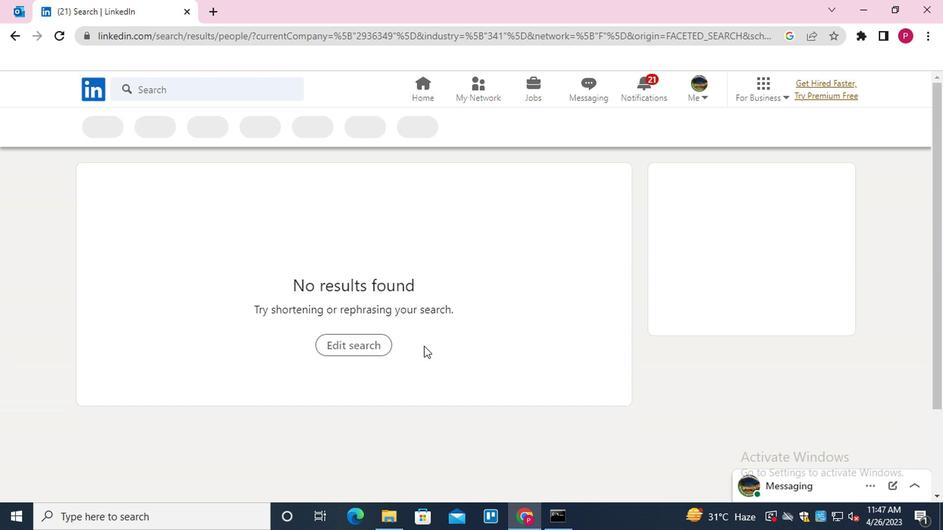 
Action: Mouse scrolled (356, 308) with delta (0, 0)
Screenshot: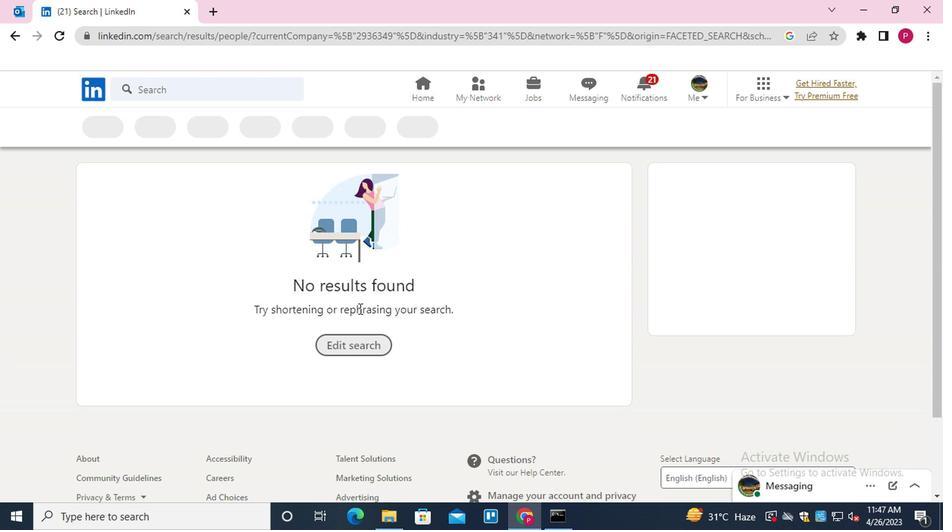 
Action: Mouse scrolled (356, 308) with delta (0, 0)
Screenshot: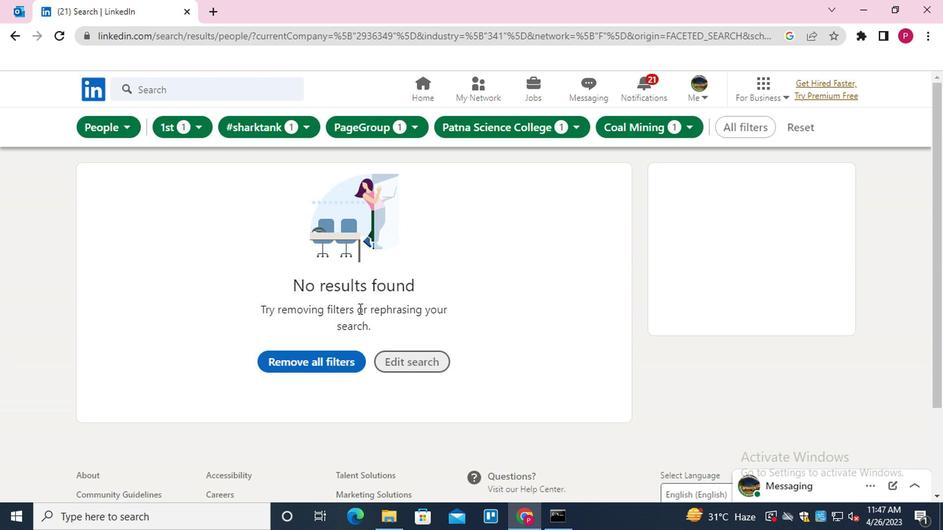 
